 Task: Change  the formatting of the data to Which is Greater than 10 In conditional formating, put the option 'Red Text. 'add another formatting option Format As Table, insert the option Light Gray, Table style light 1 , change the format of Column Width to 15In the sheet   Pinnacle Sales log book
Action: Mouse moved to (74, 229)
Screenshot: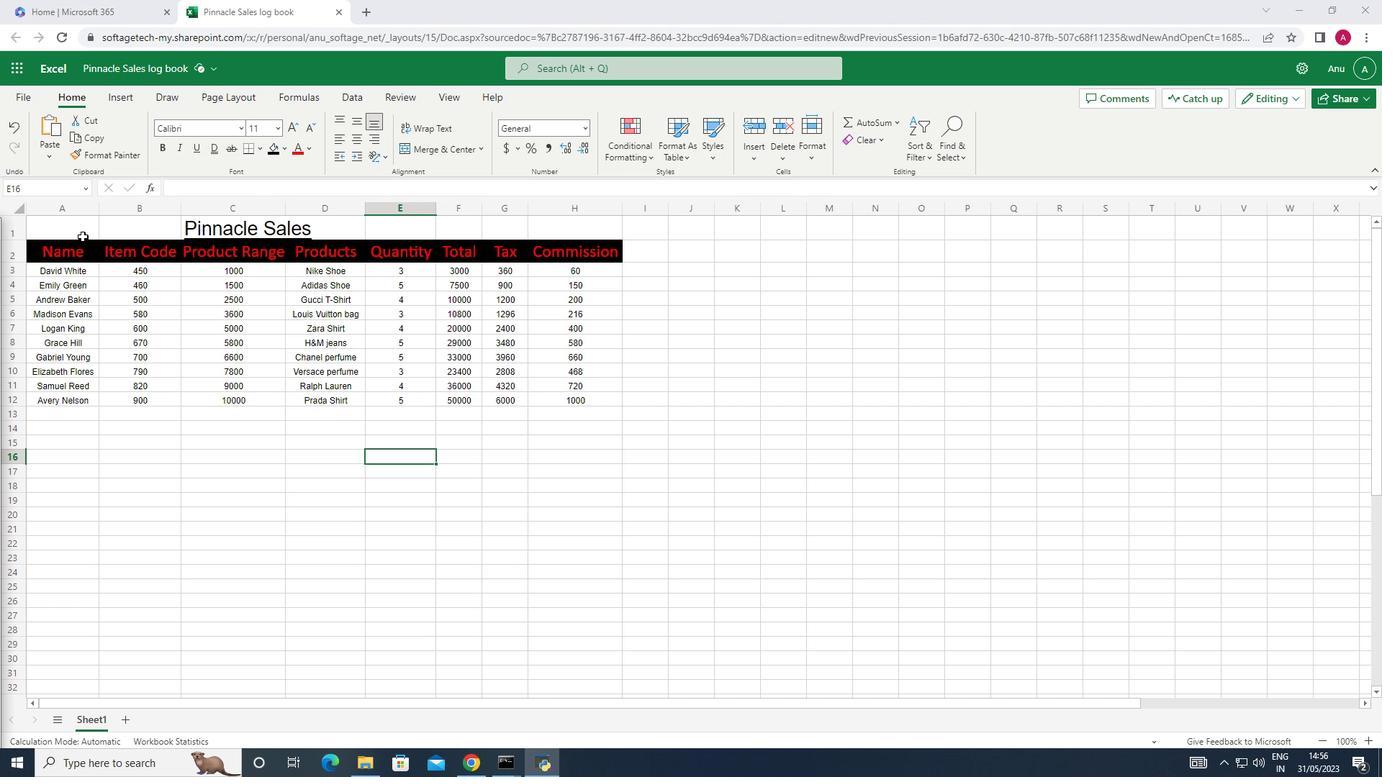 
Action: Mouse pressed left at (74, 229)
Screenshot: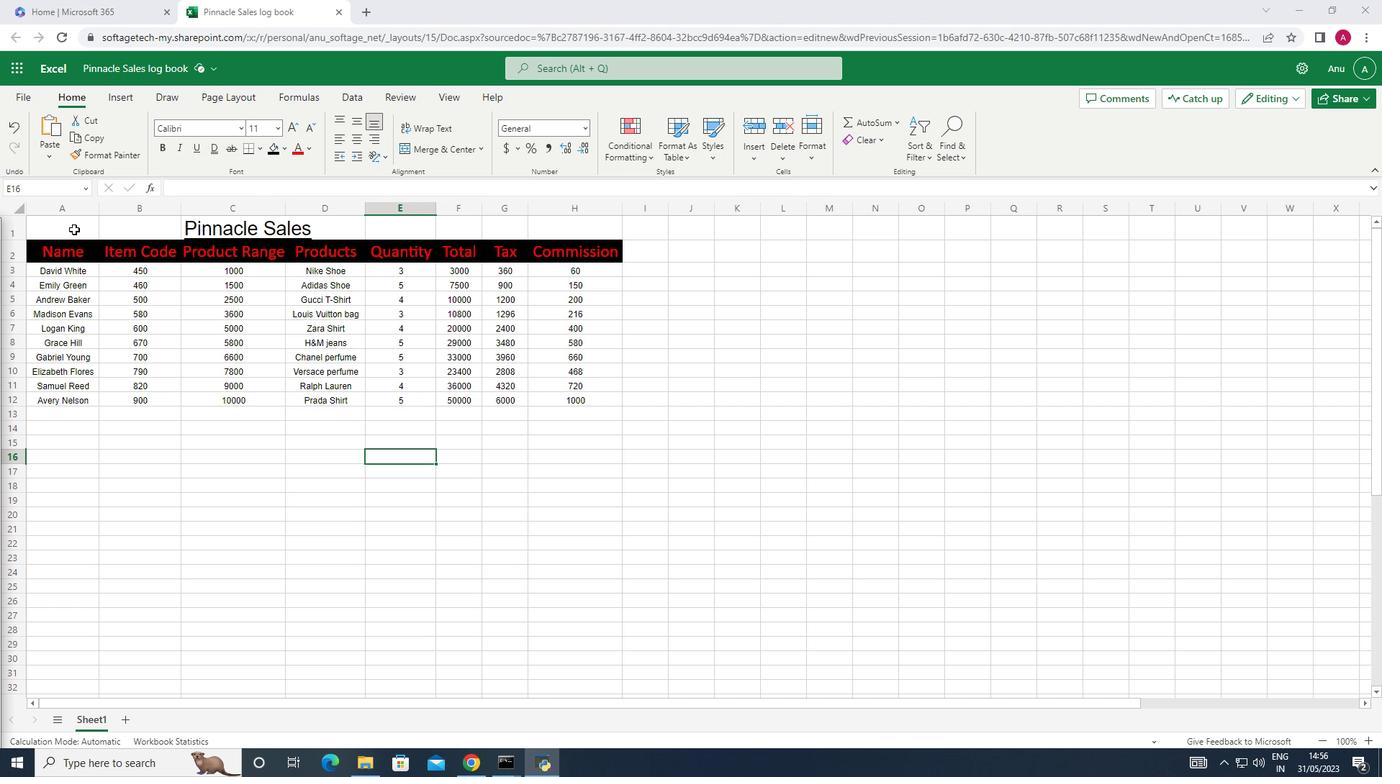 
Action: Mouse moved to (639, 159)
Screenshot: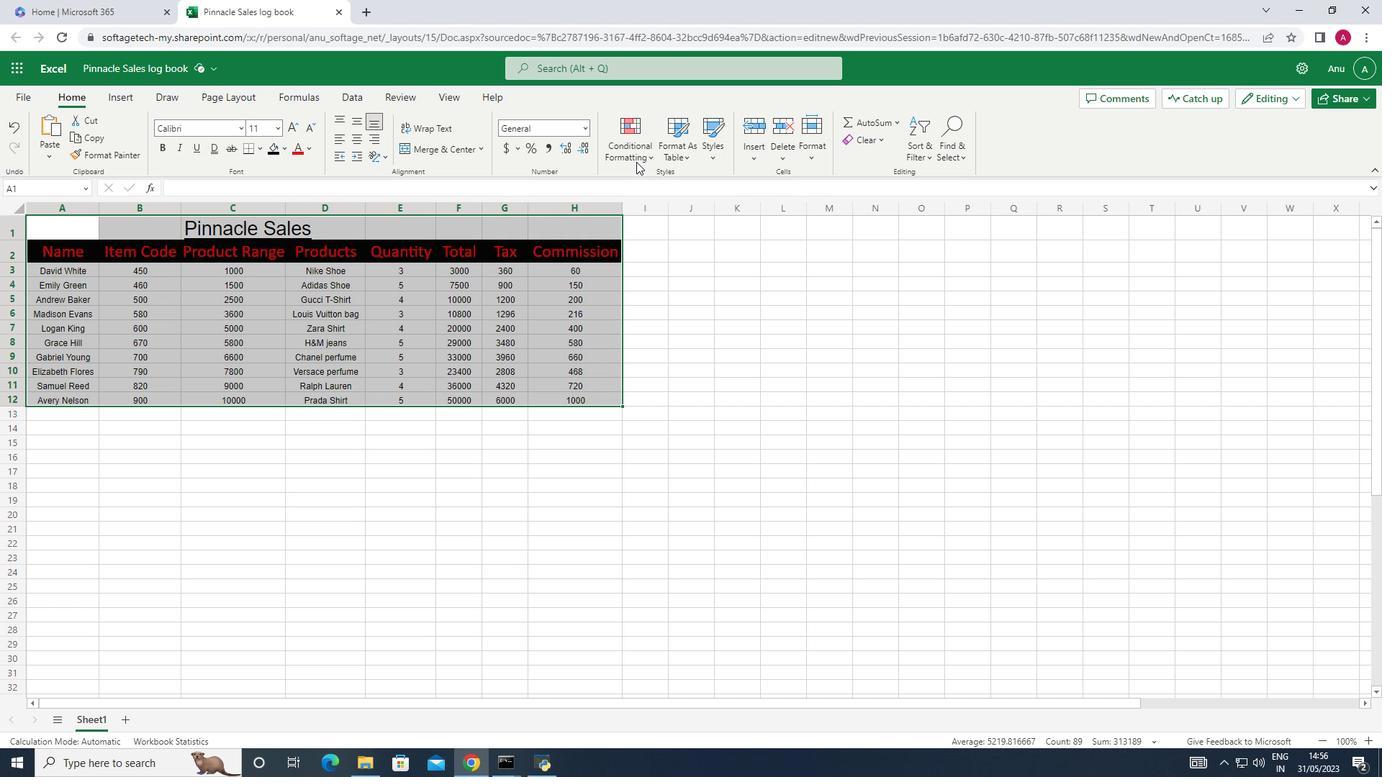 
Action: Mouse pressed left at (639, 159)
Screenshot: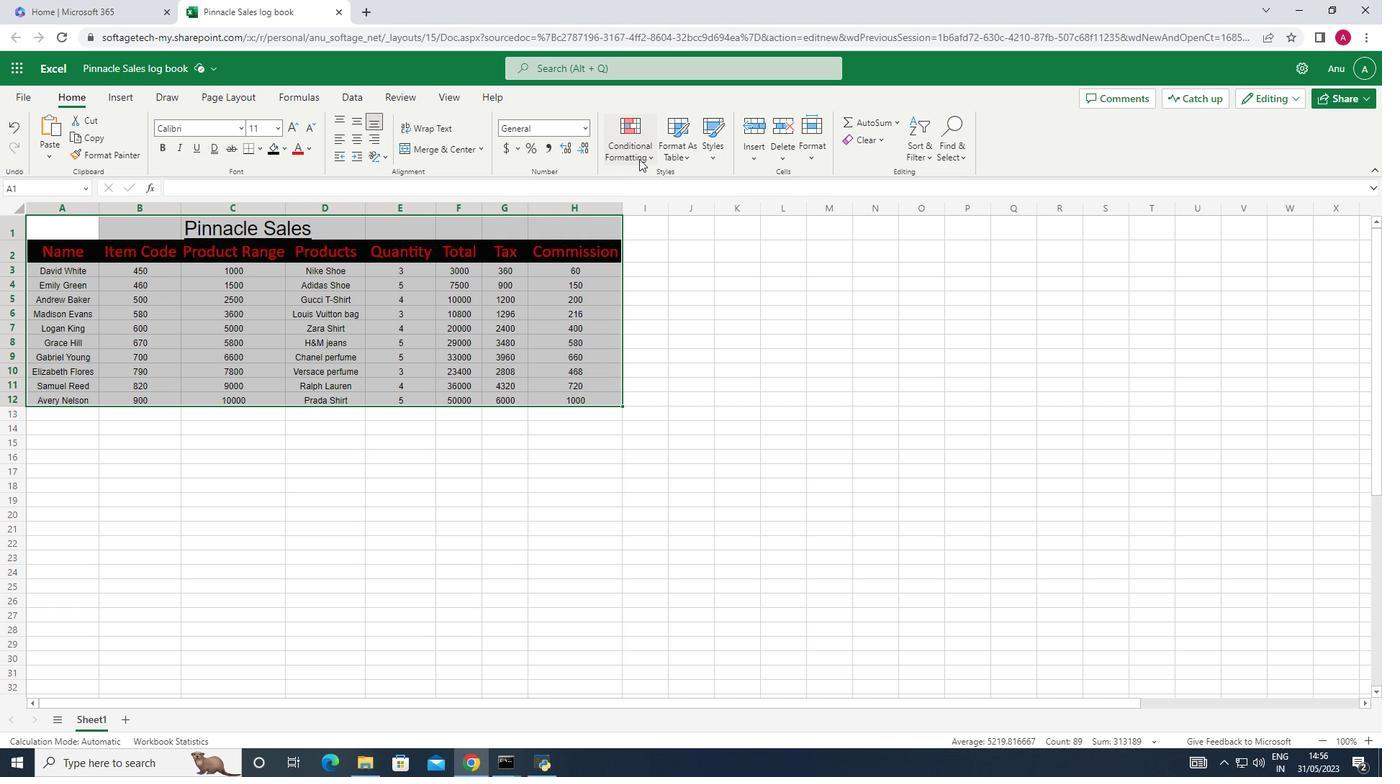 
Action: Mouse moved to (666, 196)
Screenshot: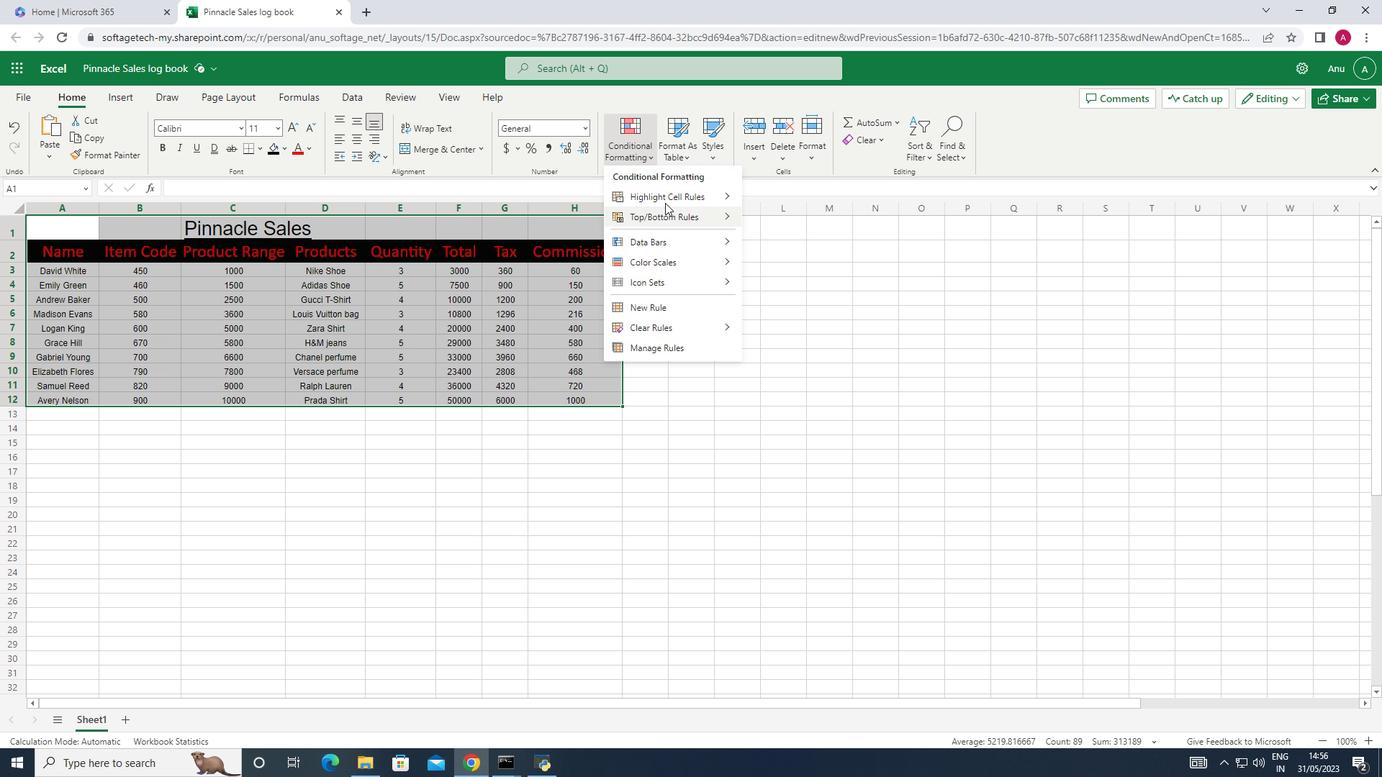 
Action: Mouse pressed left at (666, 196)
Screenshot: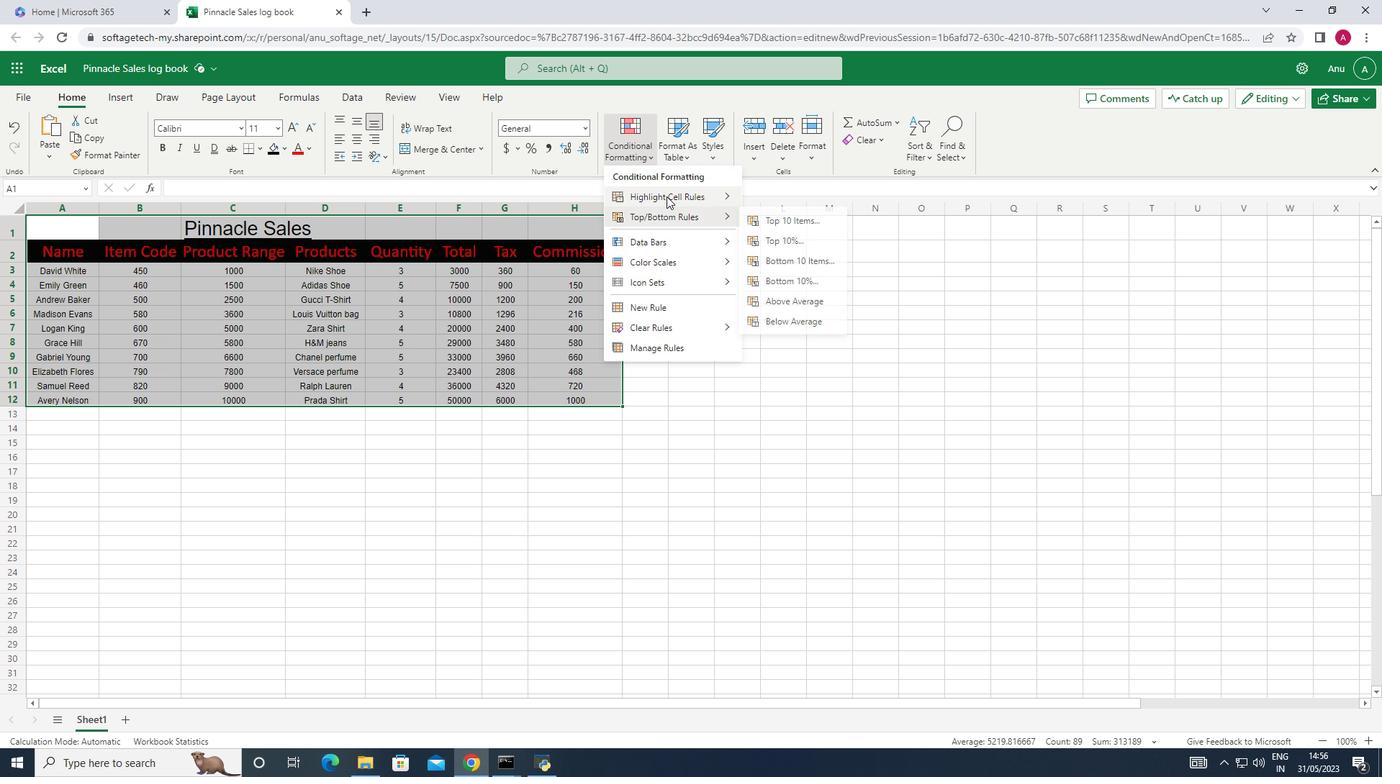 
Action: Mouse moved to (777, 202)
Screenshot: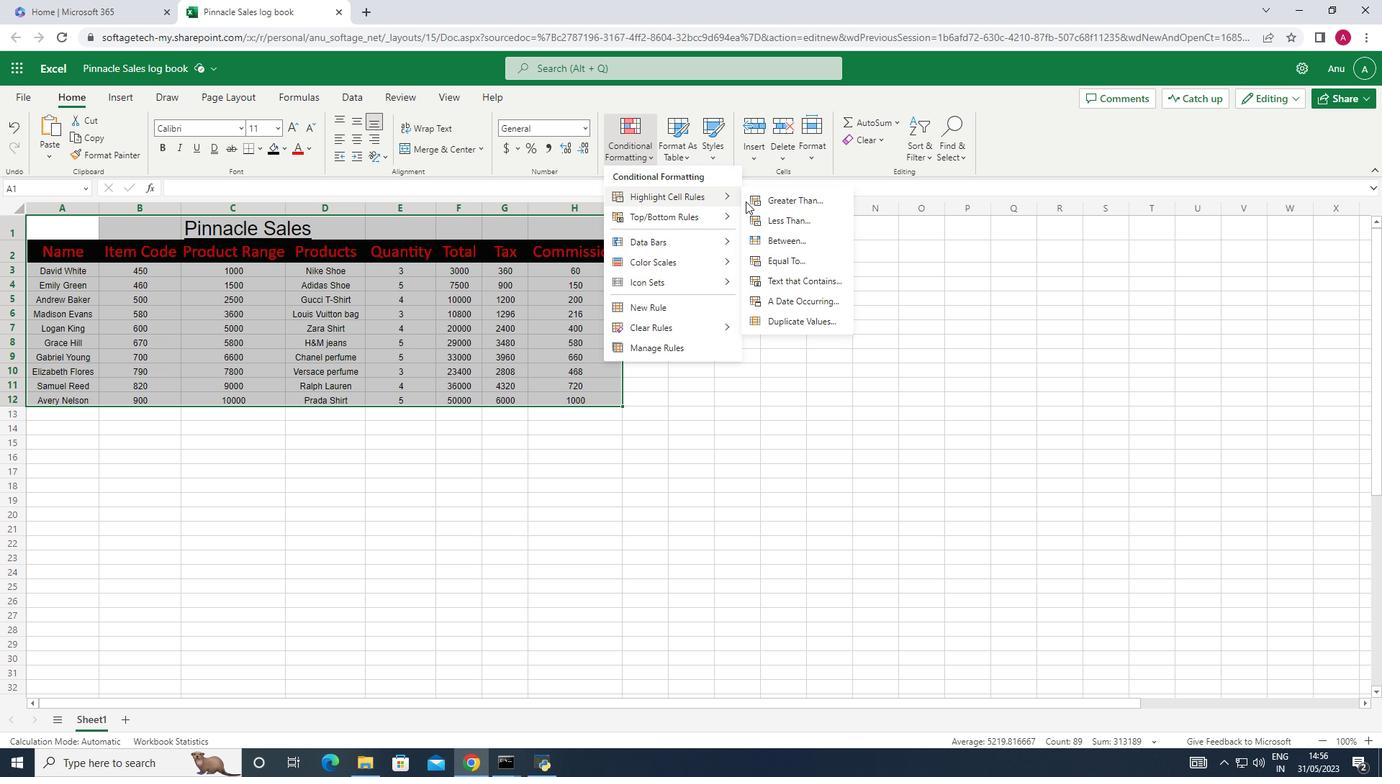 
Action: Mouse pressed left at (777, 202)
Screenshot: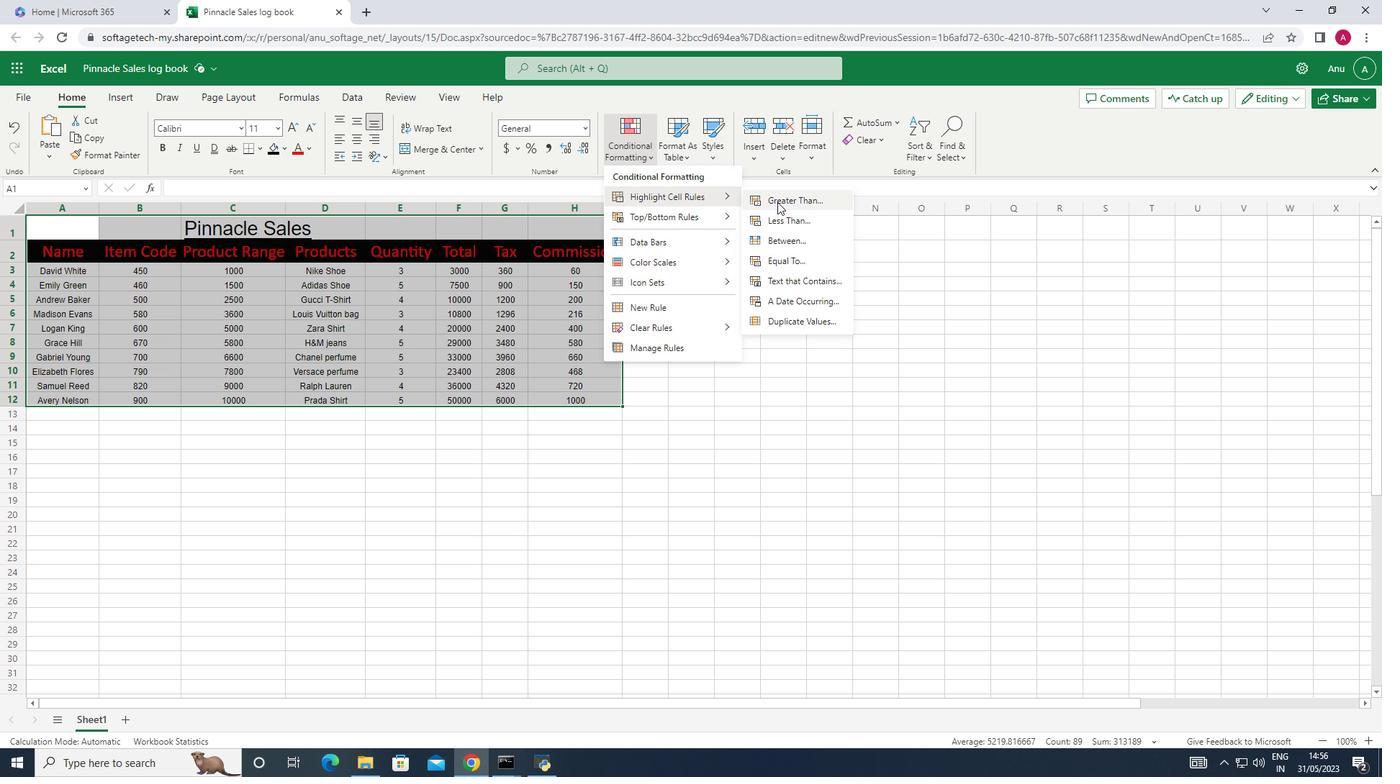
Action: Mouse moved to (1169, 404)
Screenshot: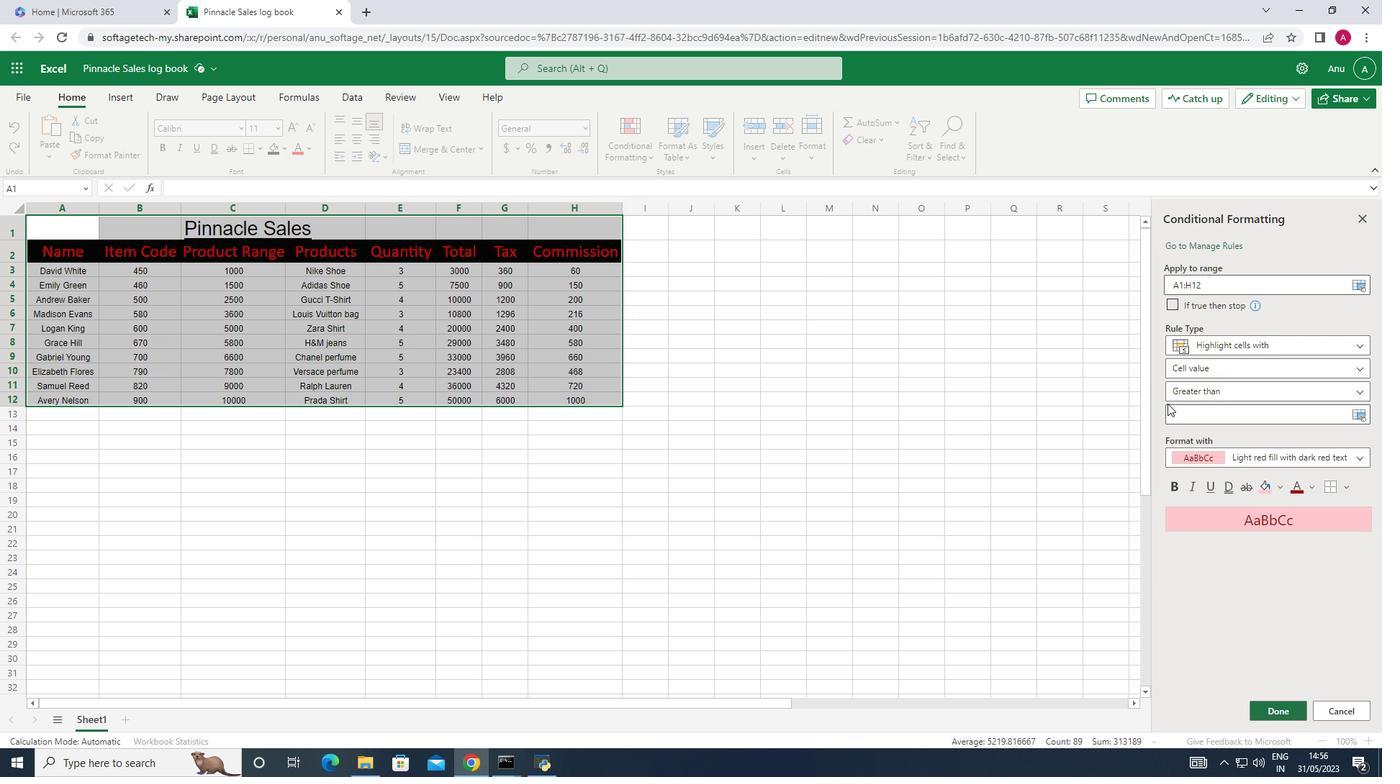 
Action: Key pressed 10
Screenshot: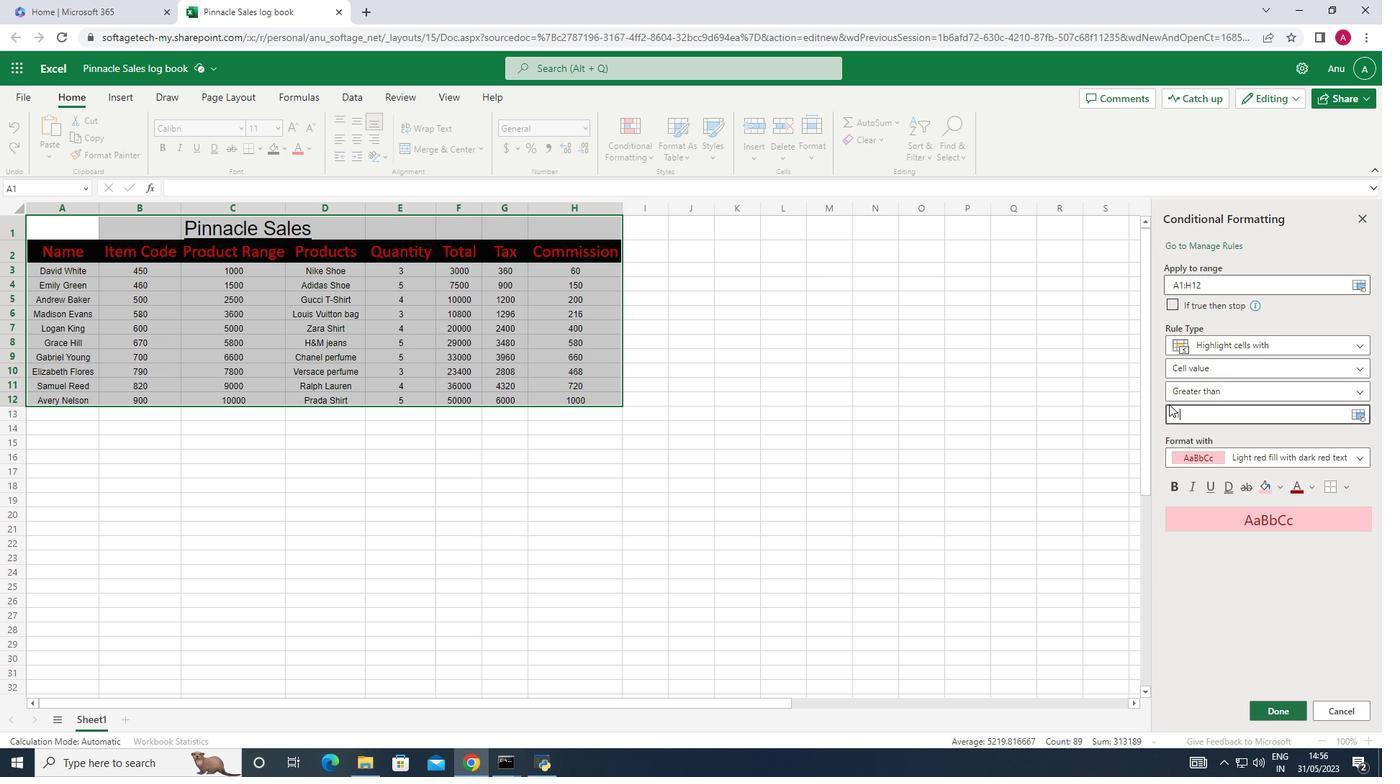 
Action: Mouse moved to (1311, 483)
Screenshot: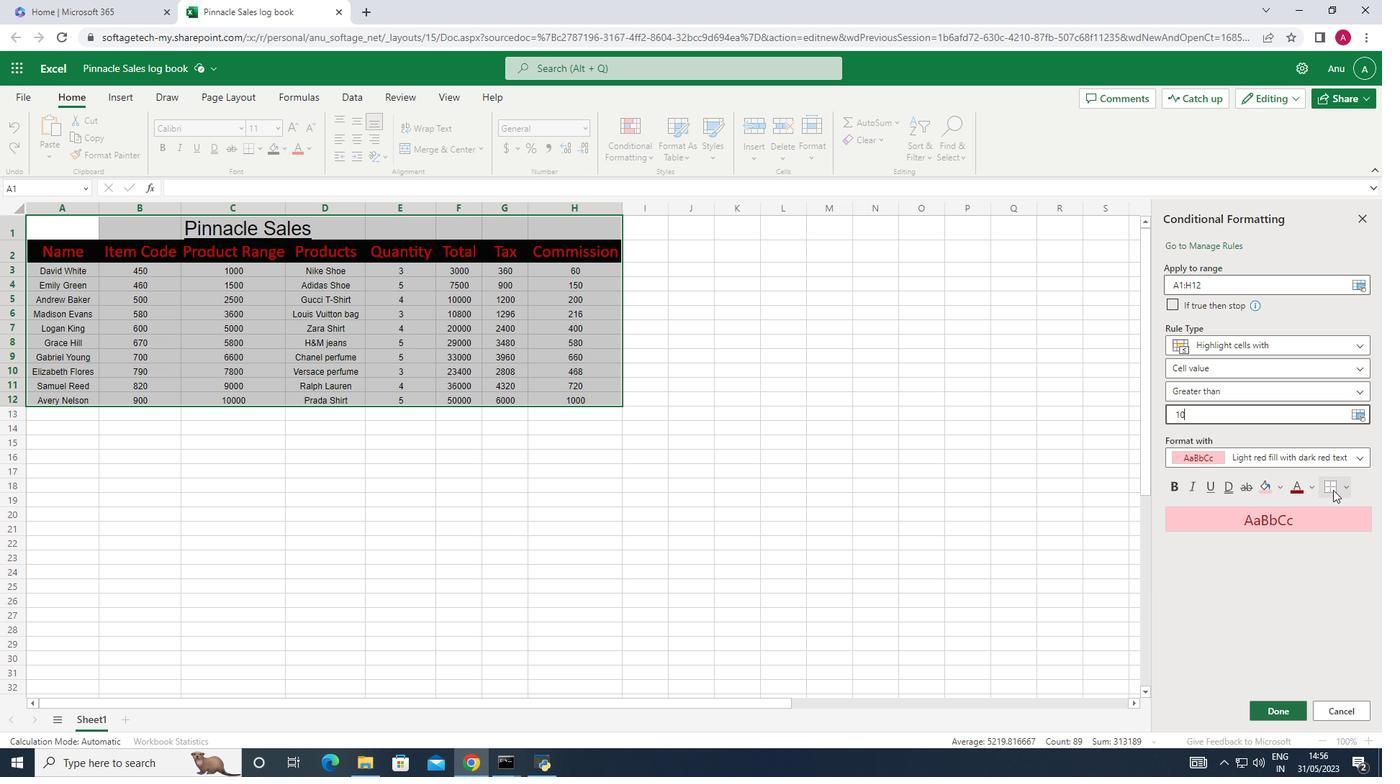 
Action: Mouse pressed left at (1311, 483)
Screenshot: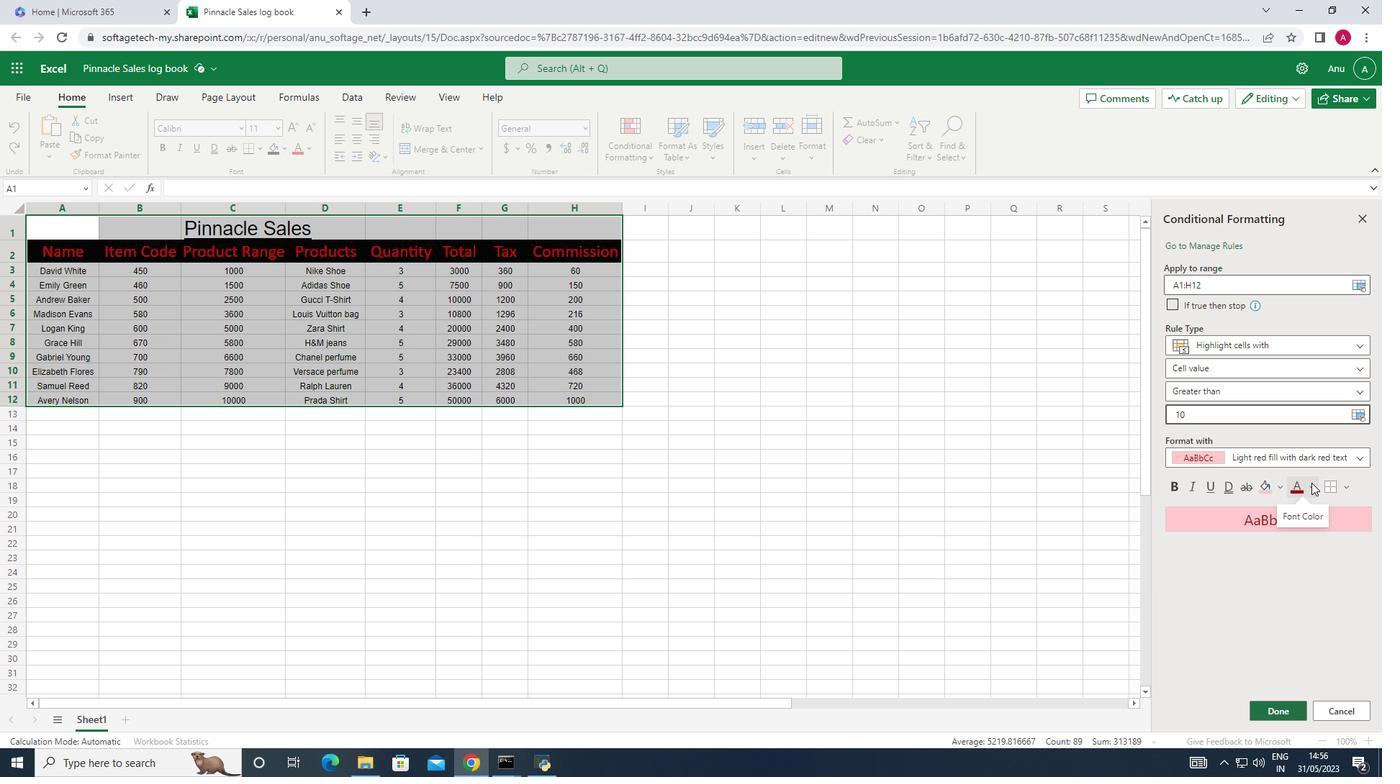 
Action: Mouse moved to (1225, 678)
Screenshot: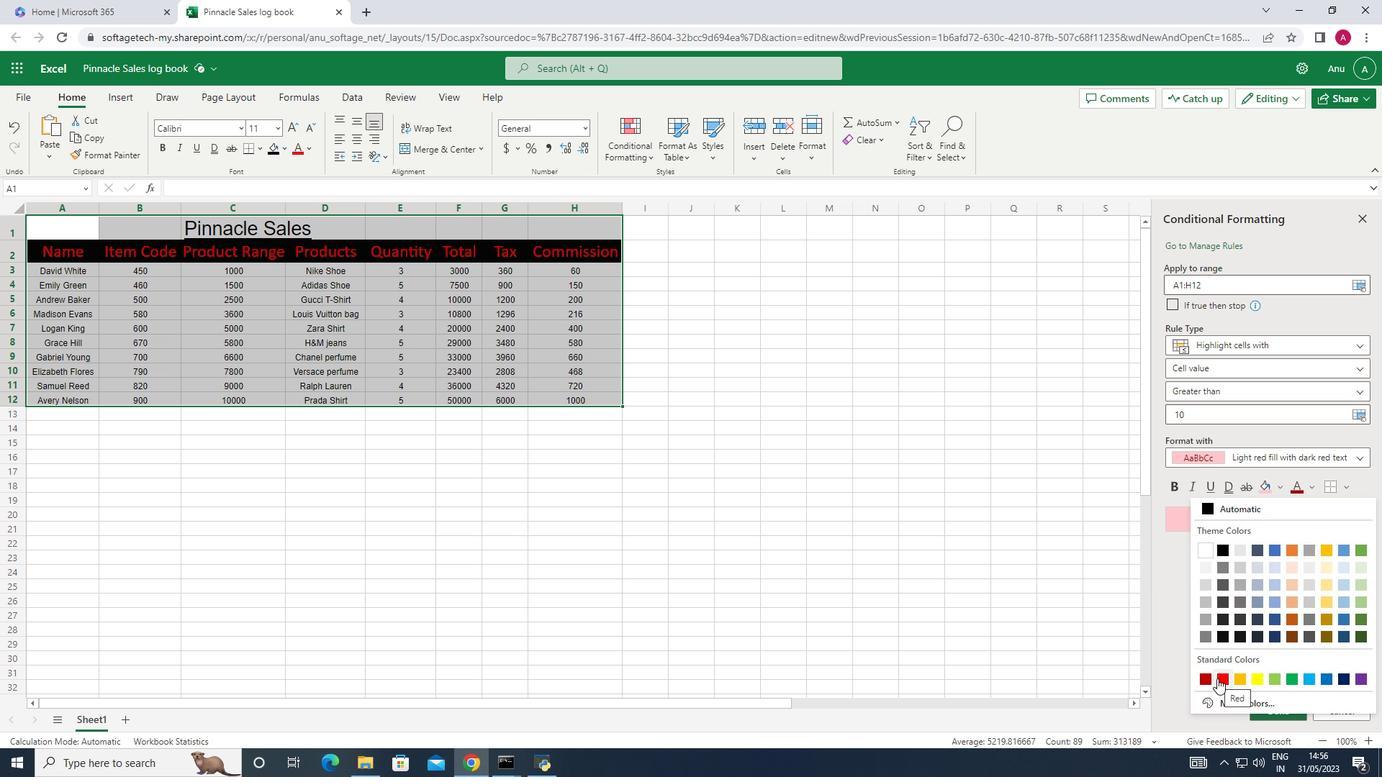 
Action: Mouse pressed left at (1225, 678)
Screenshot: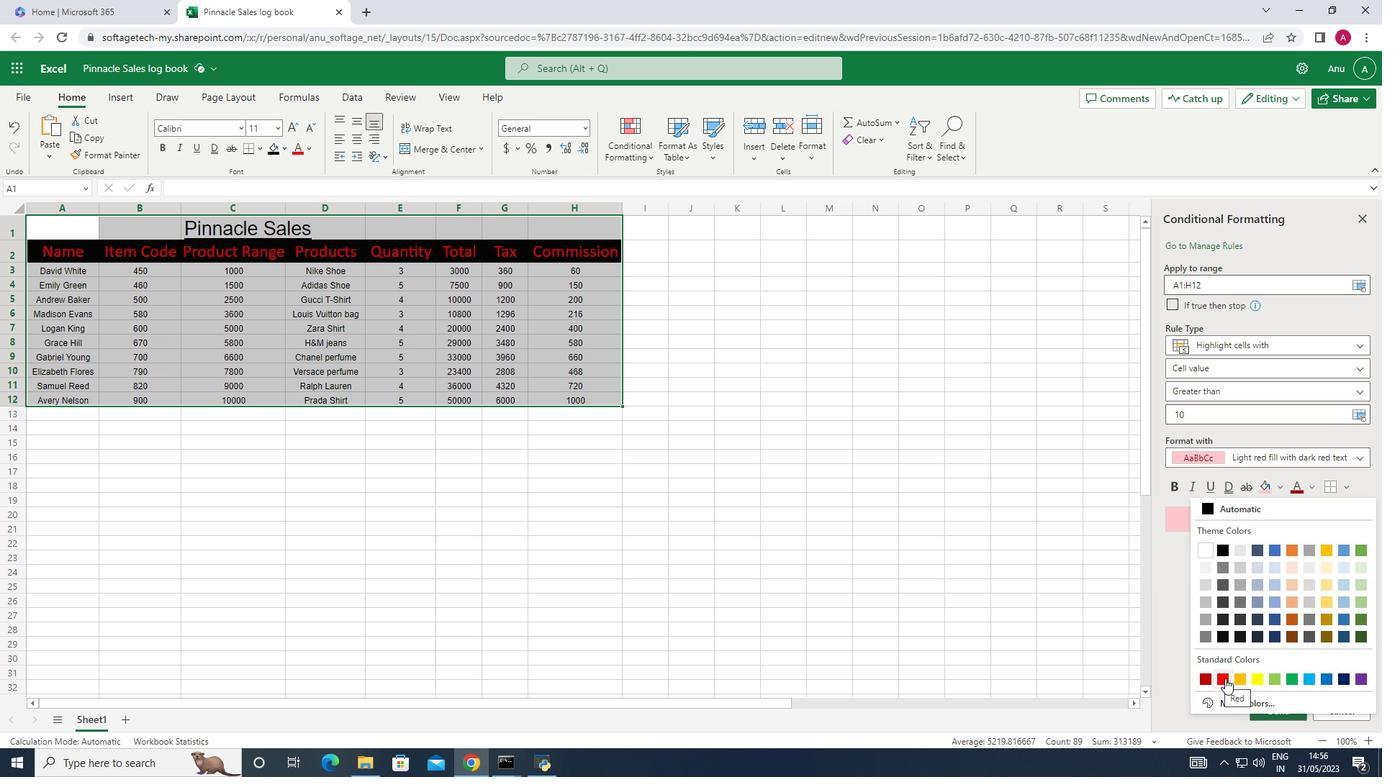 
Action: Mouse moved to (1272, 702)
Screenshot: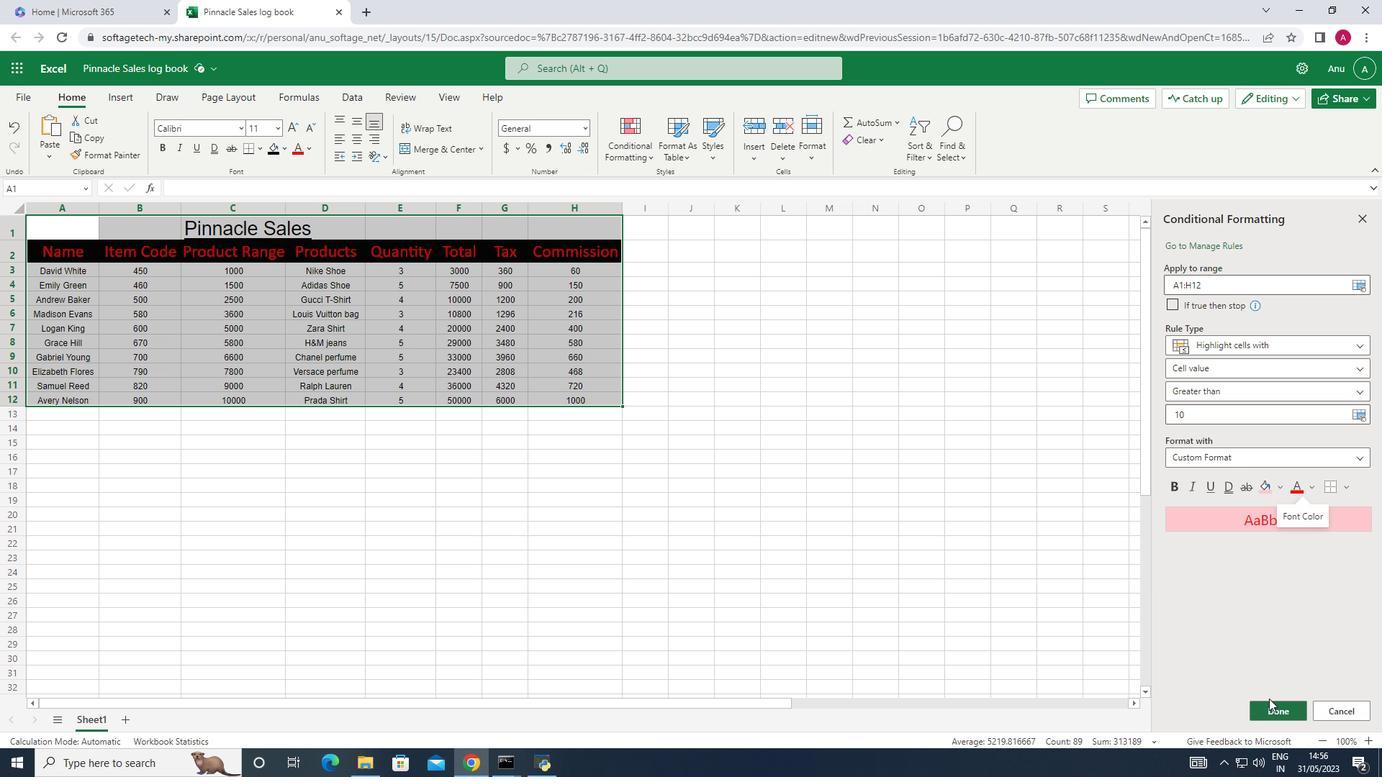 
Action: Mouse pressed left at (1272, 702)
Screenshot: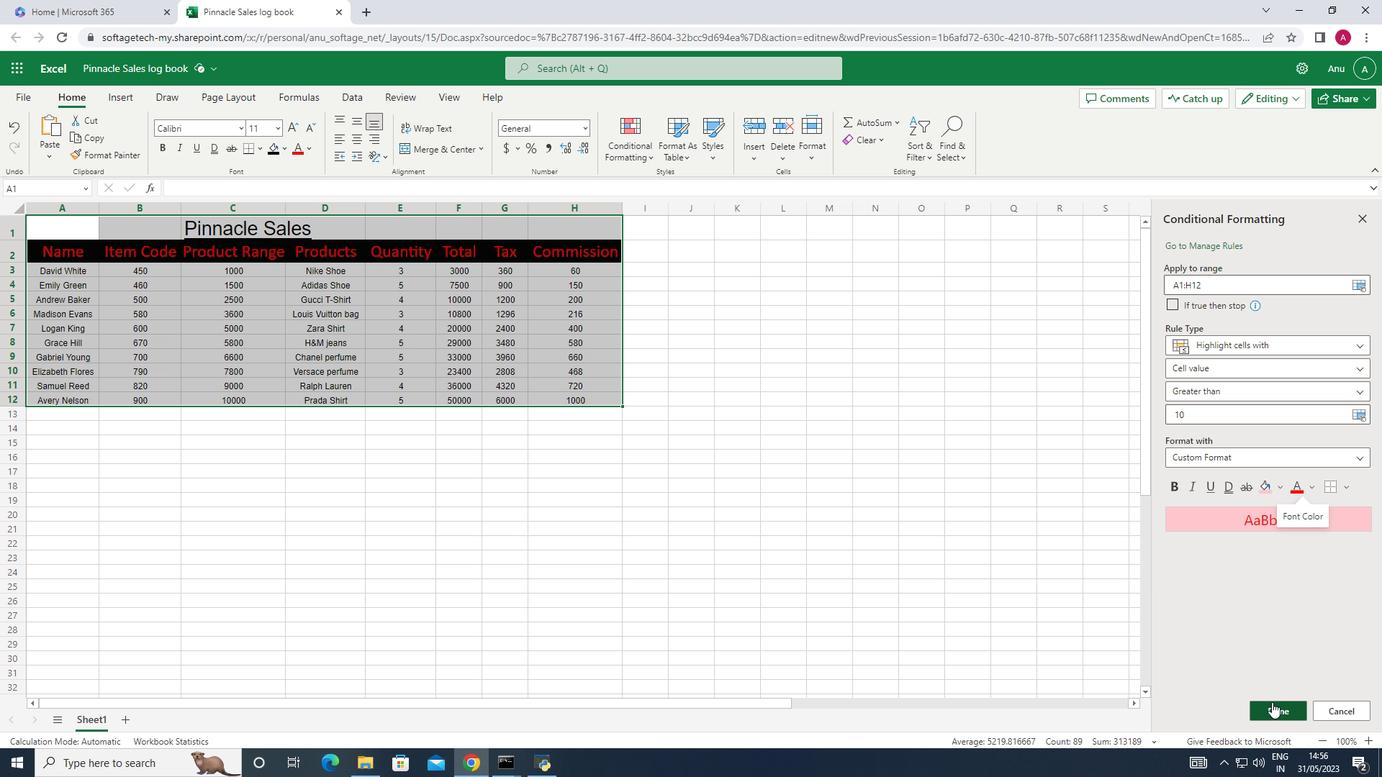 
Action: Mouse moved to (686, 156)
Screenshot: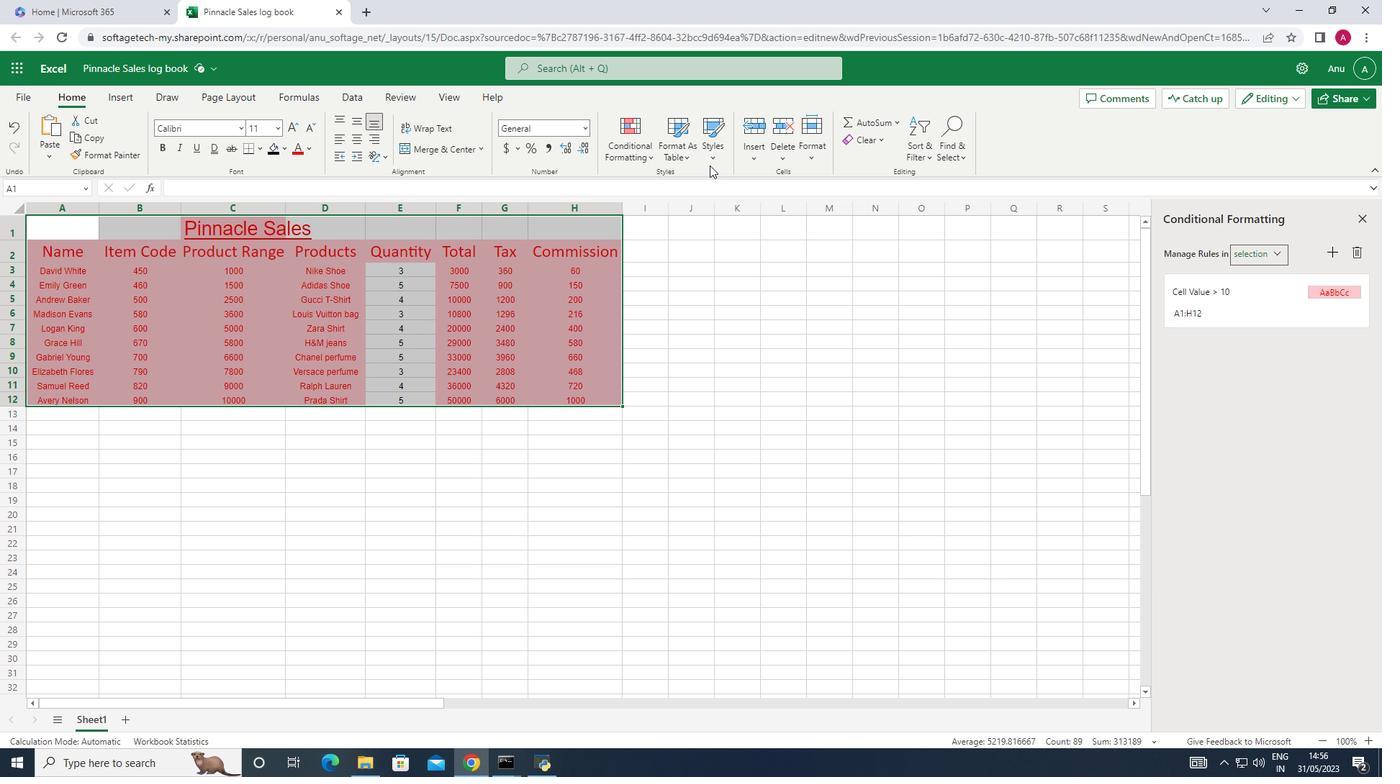 
Action: Mouse pressed left at (686, 156)
Screenshot: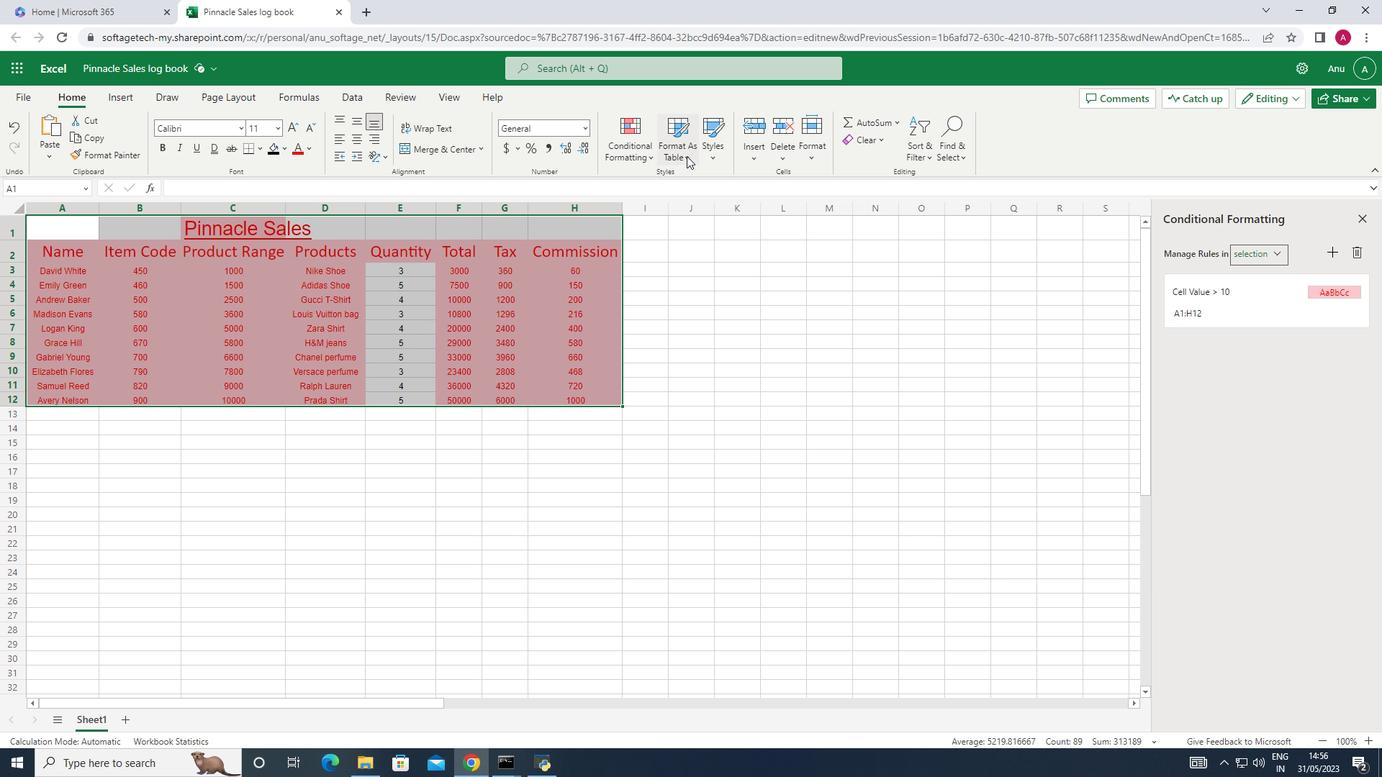 
Action: Mouse moved to (681, 219)
Screenshot: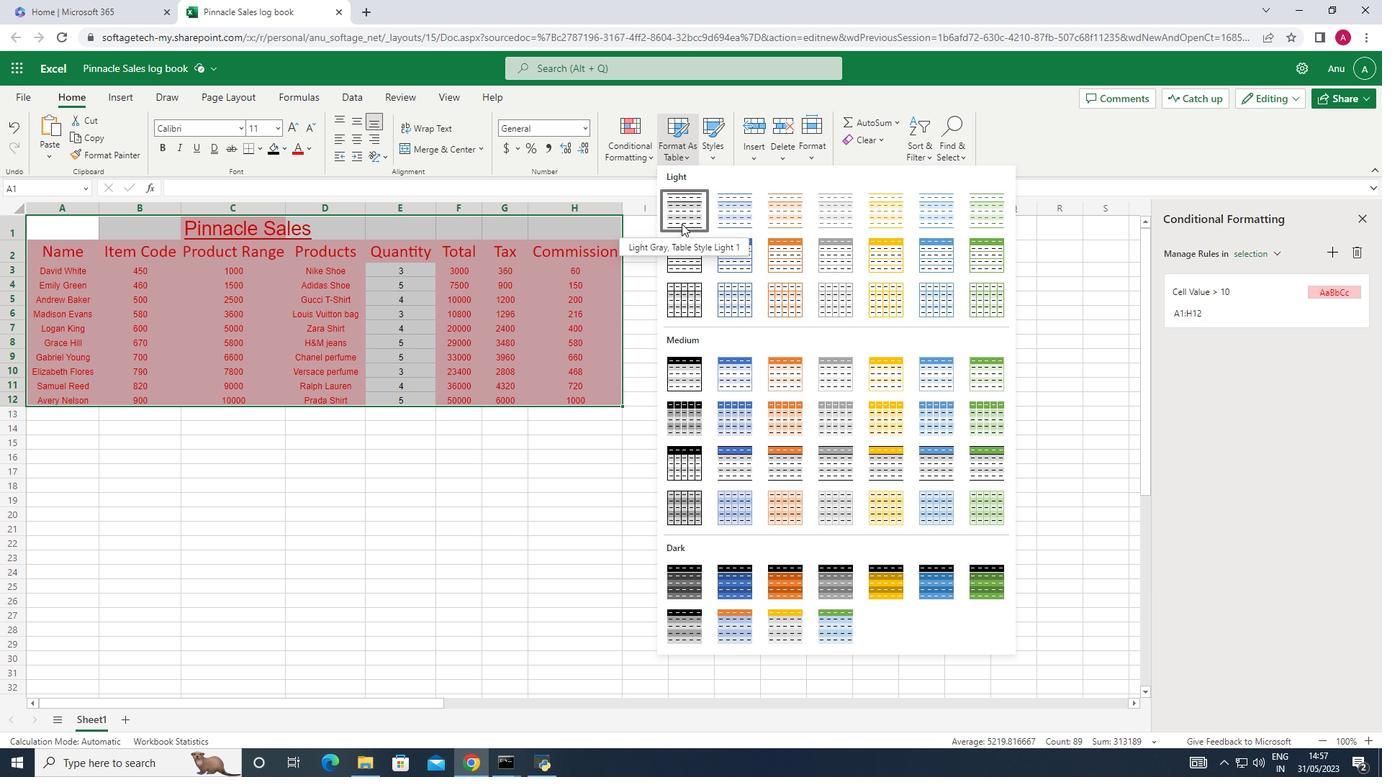
Action: Mouse pressed left at (681, 219)
Screenshot: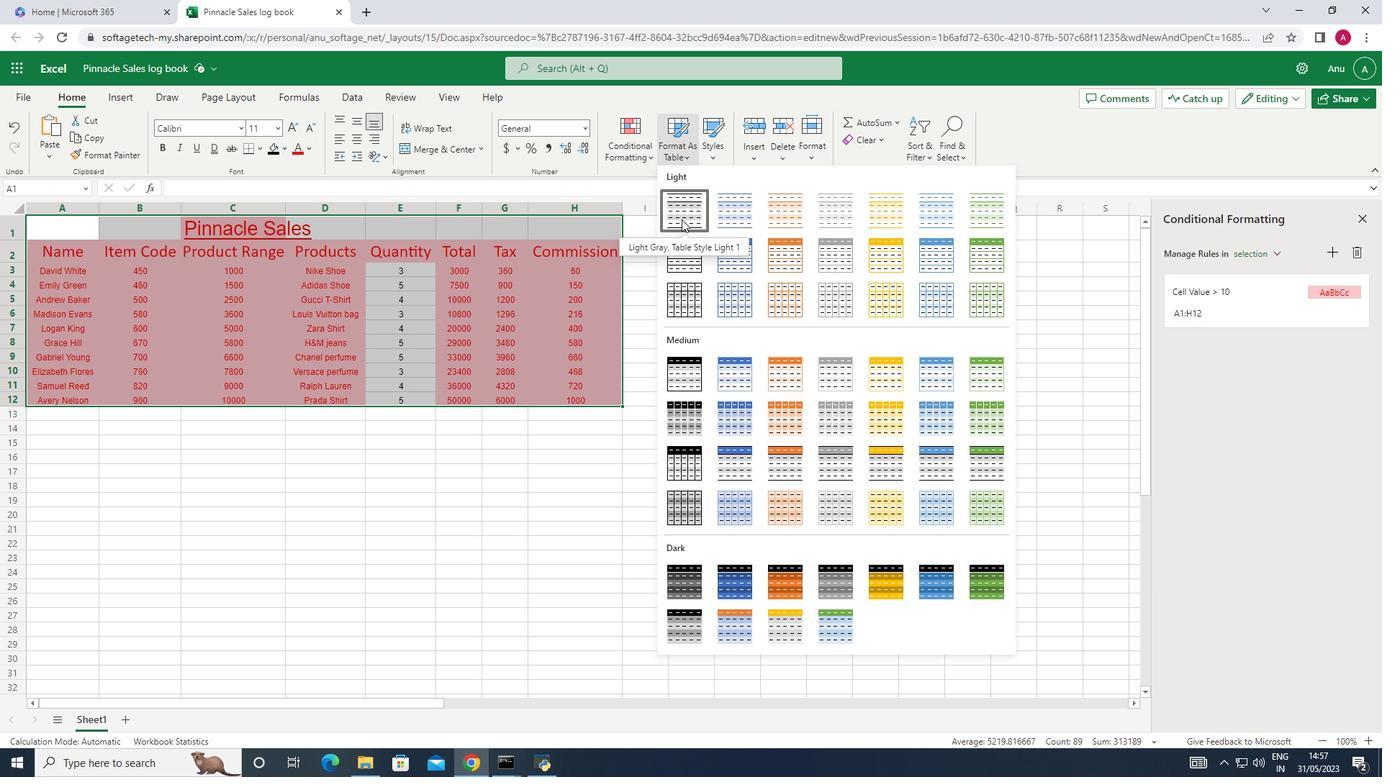 
Action: Mouse moved to (768, 434)
Screenshot: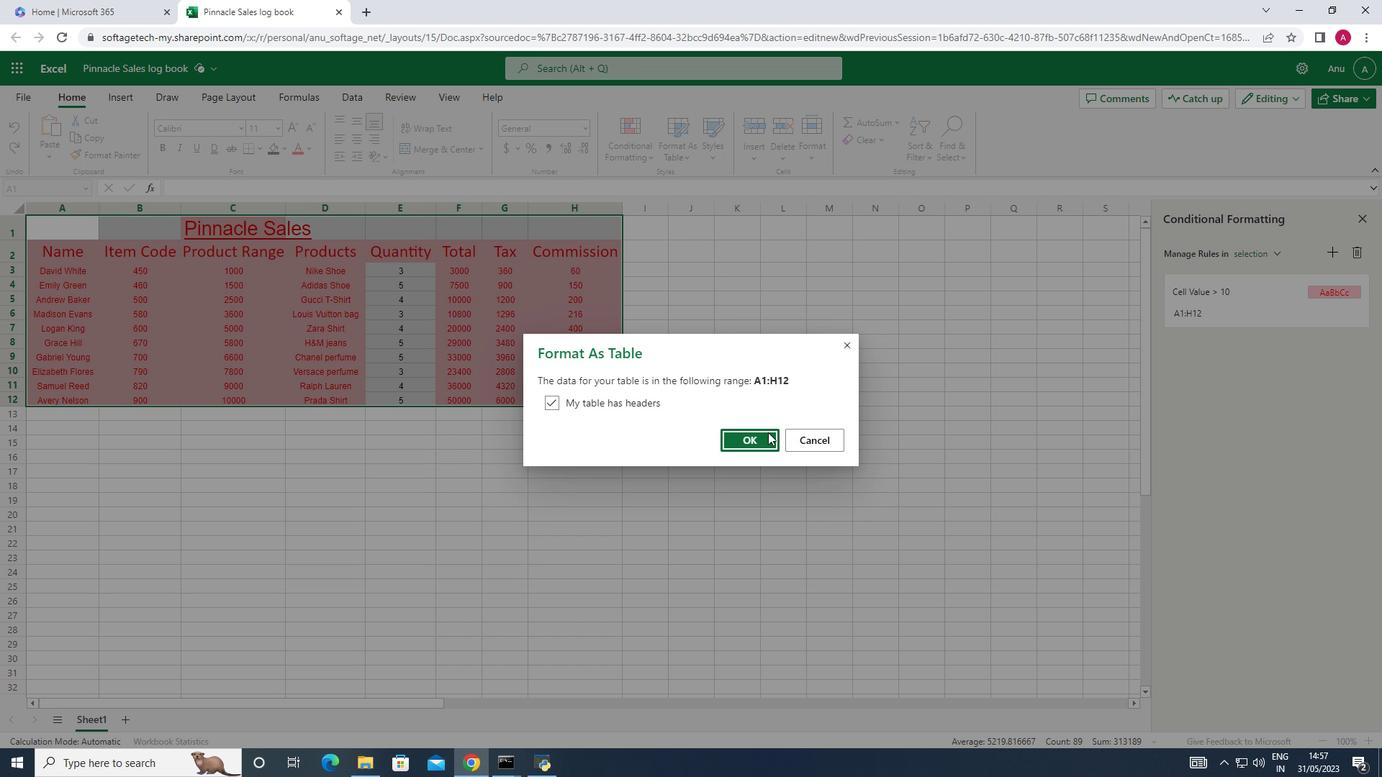 
Action: Mouse pressed left at (768, 434)
Screenshot: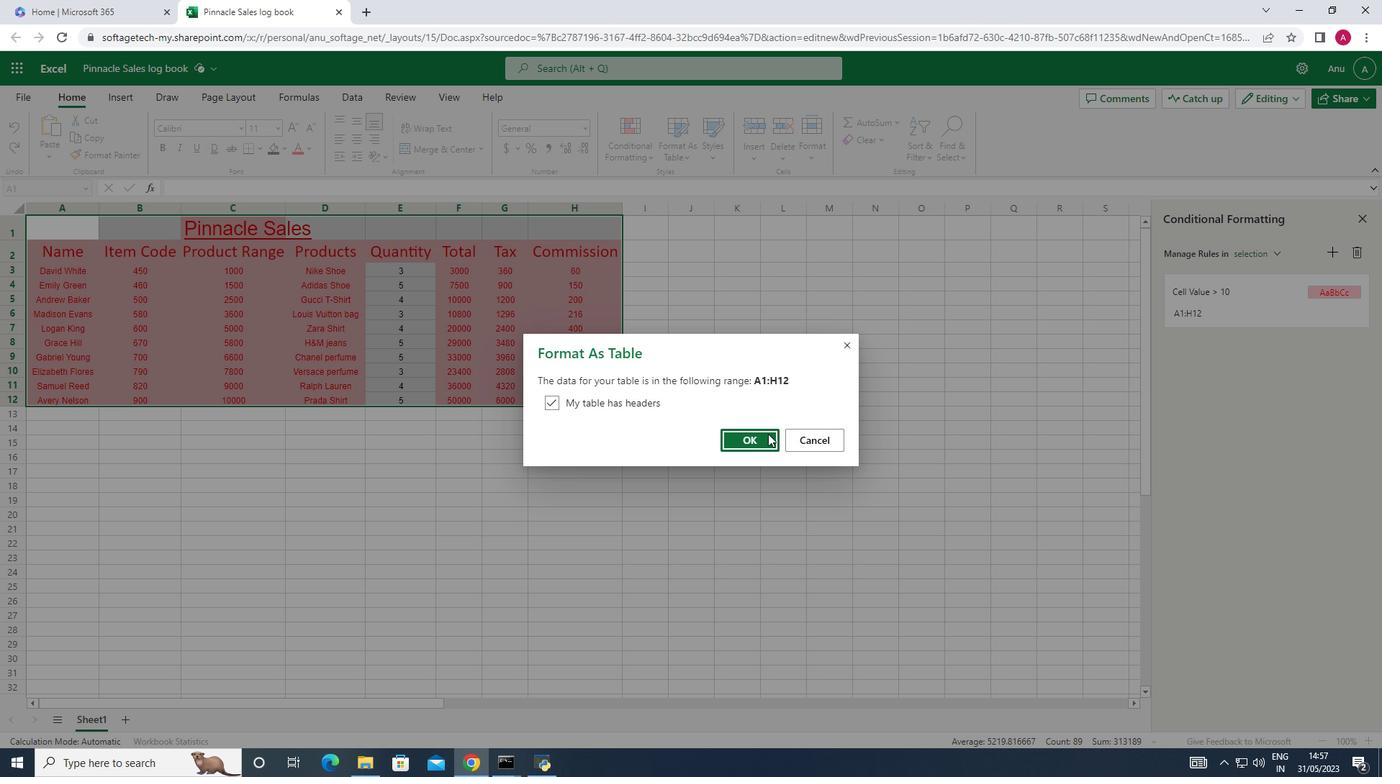 
Action: Mouse moved to (808, 159)
Screenshot: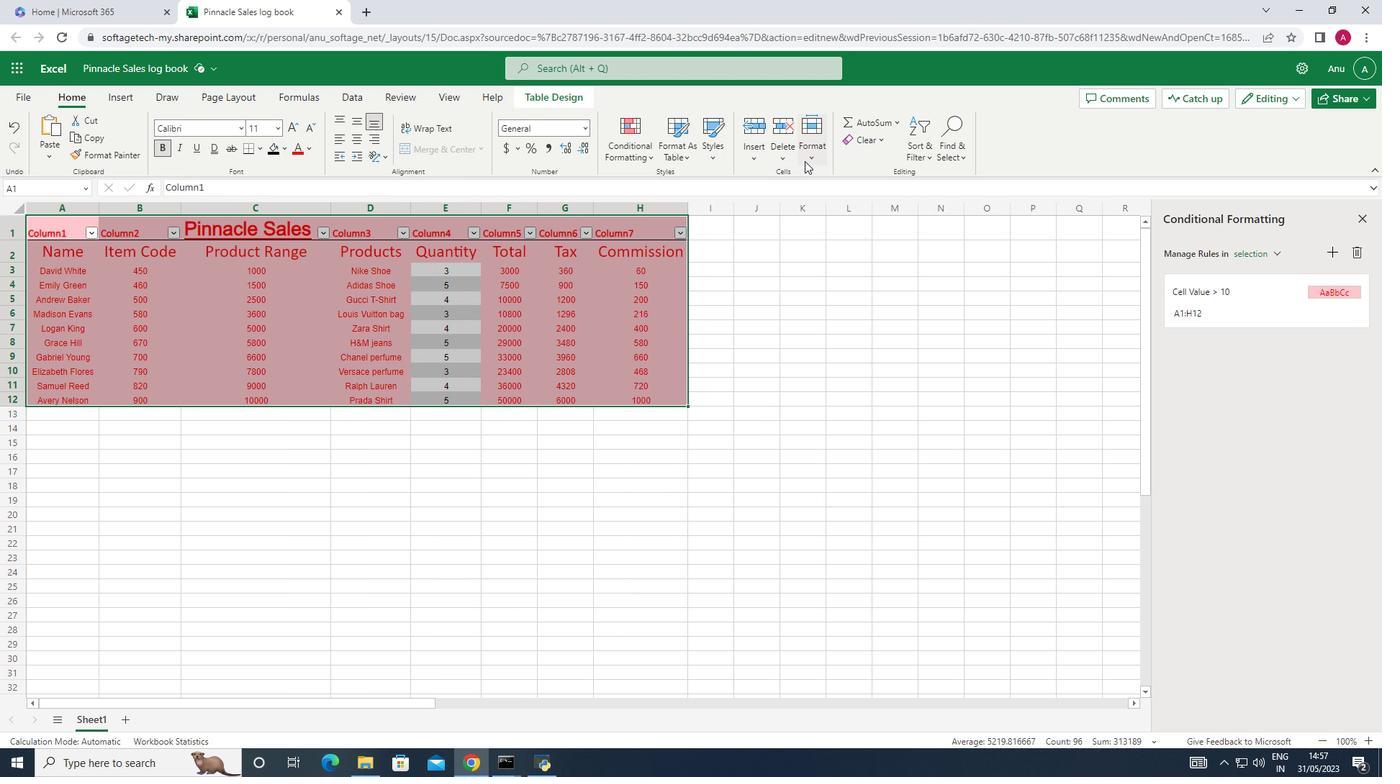 
Action: Mouse pressed left at (808, 159)
Screenshot: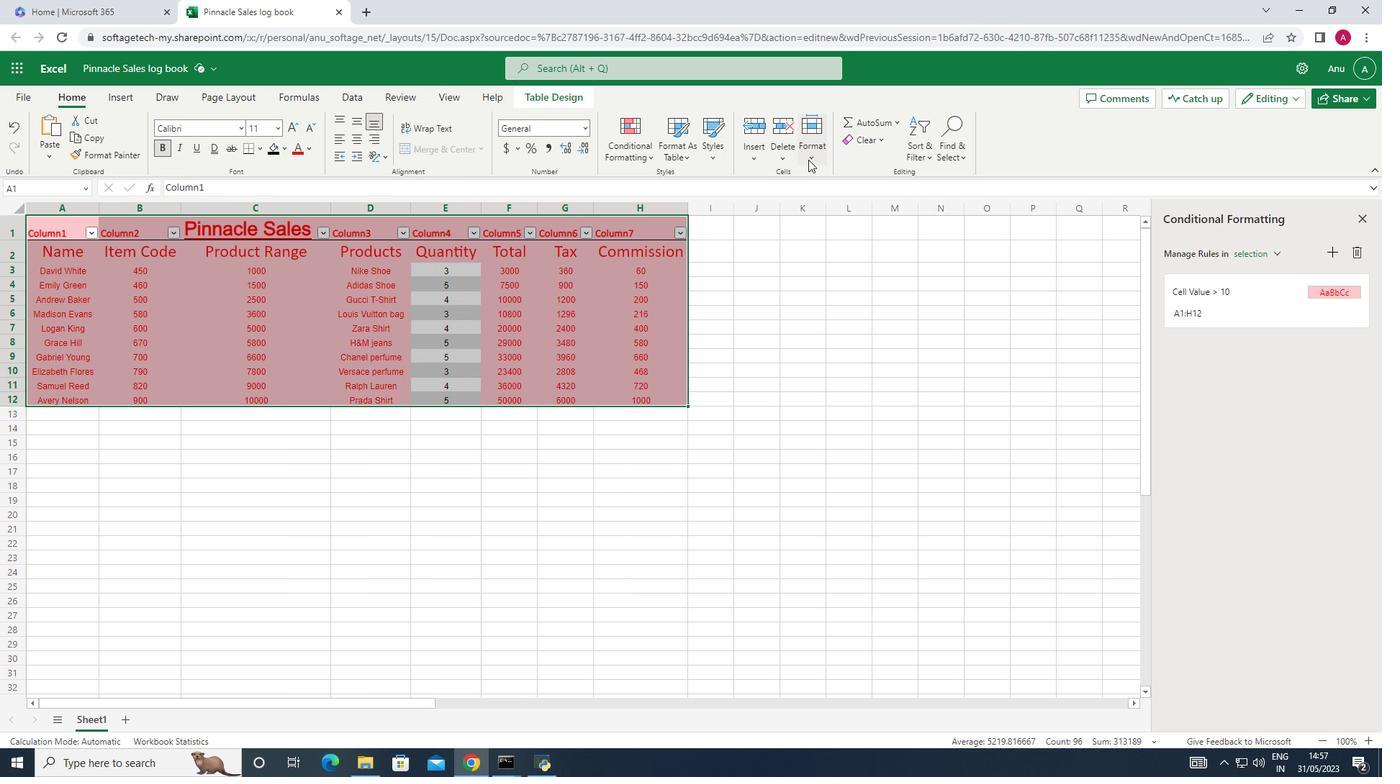 
Action: Mouse moved to (832, 239)
Screenshot: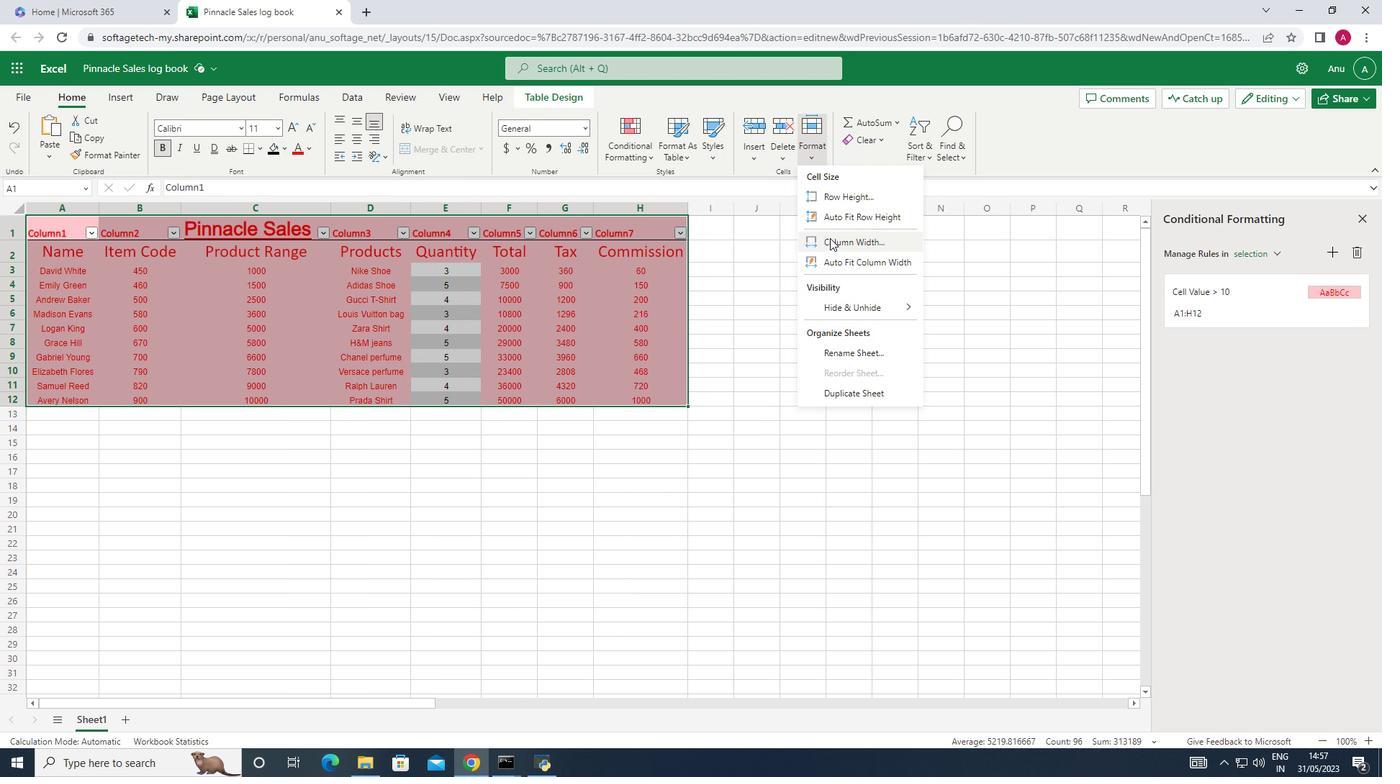 
Action: Mouse pressed left at (832, 239)
Screenshot: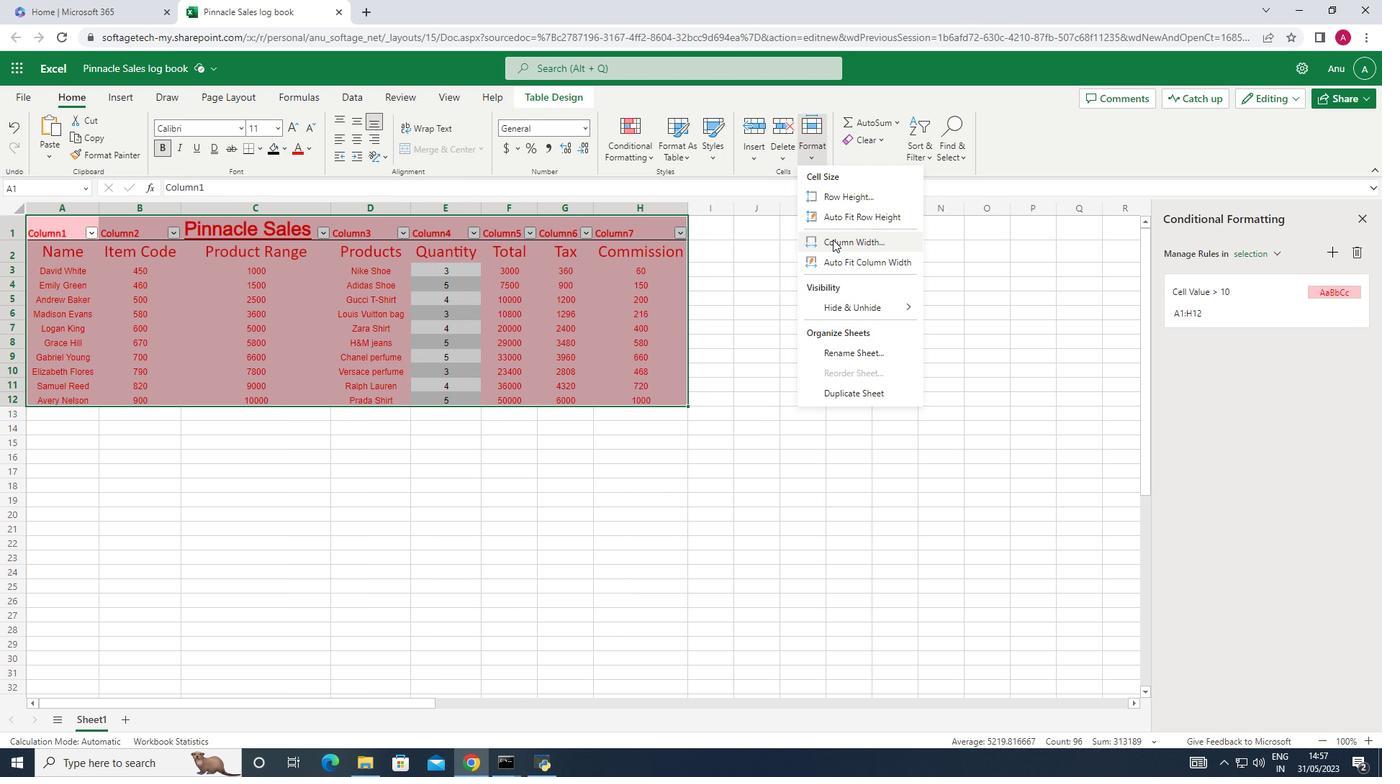 
Action: Mouse moved to (832, 239)
Screenshot: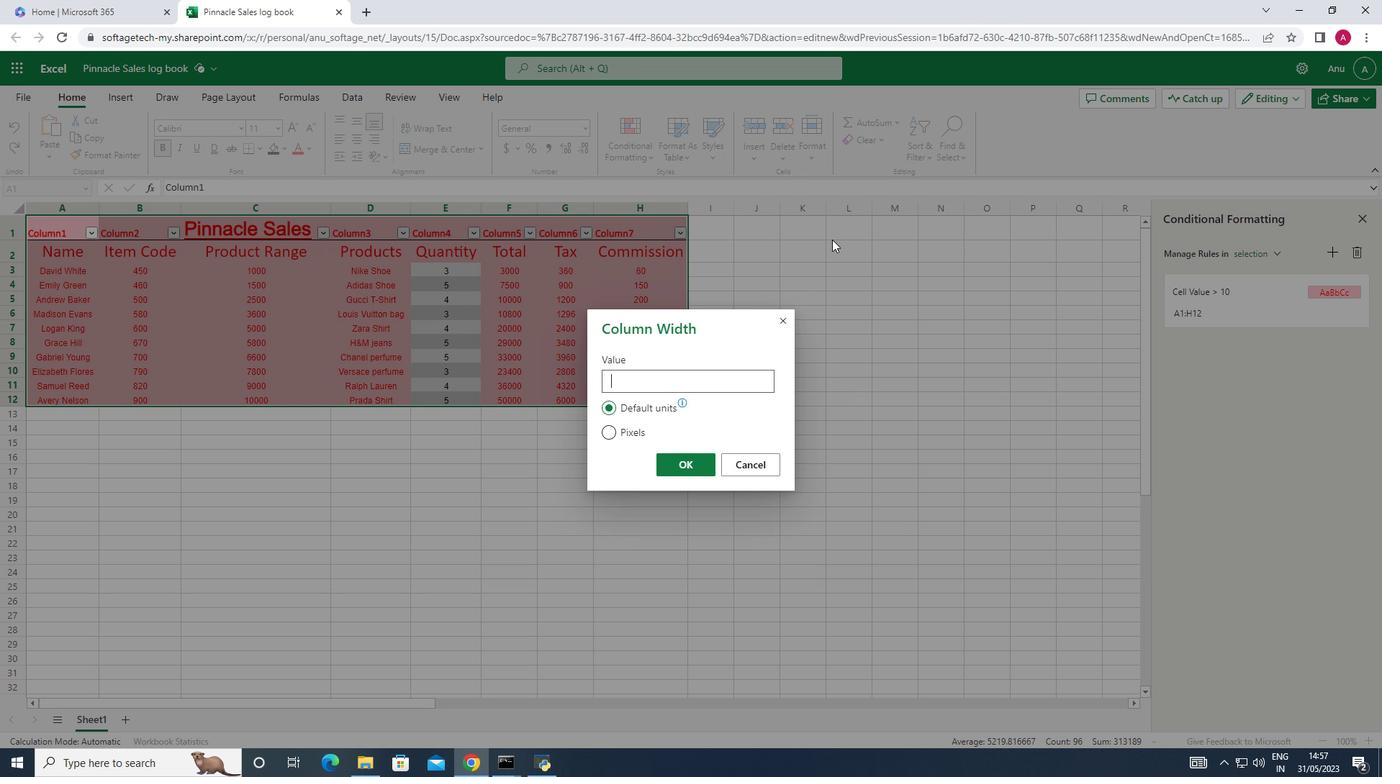 
Action: Key pressed 15
Screenshot: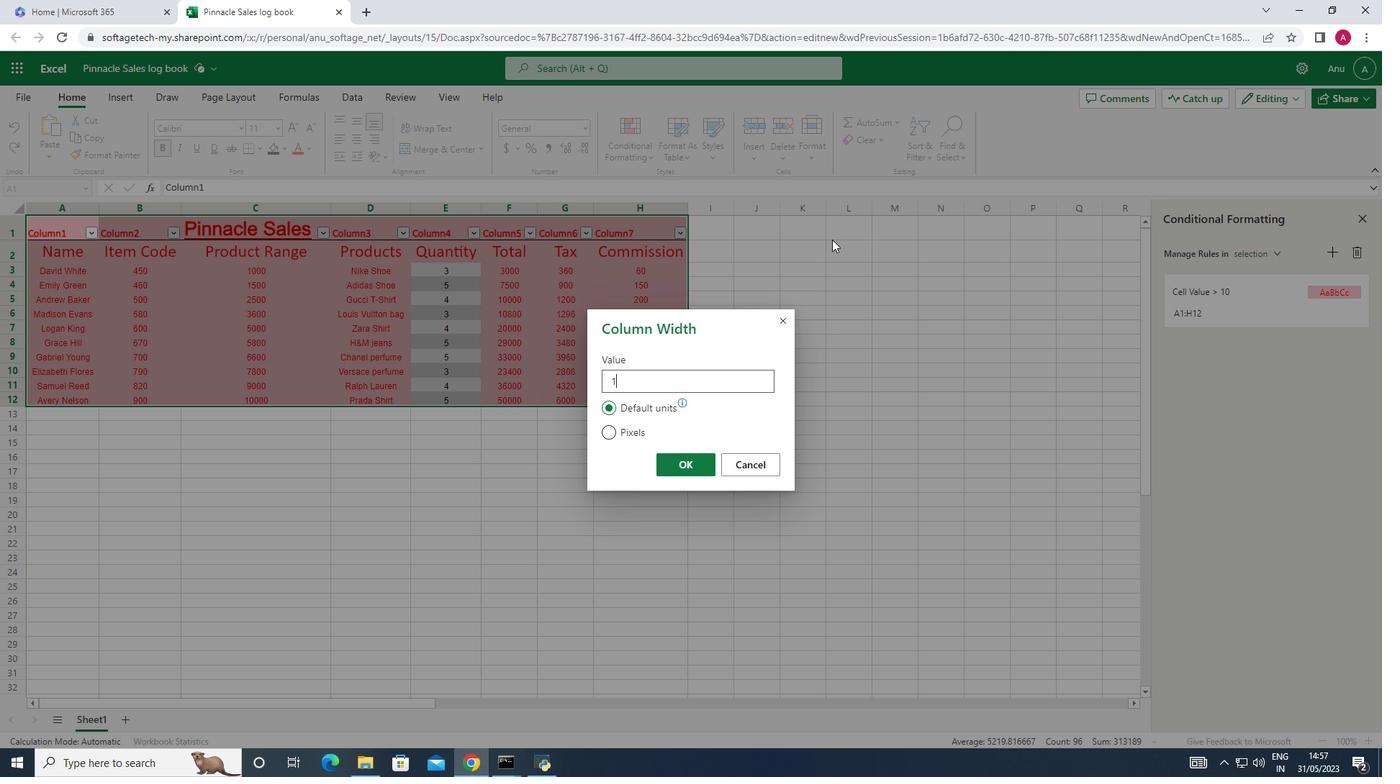 
Action: Mouse moved to (688, 462)
Screenshot: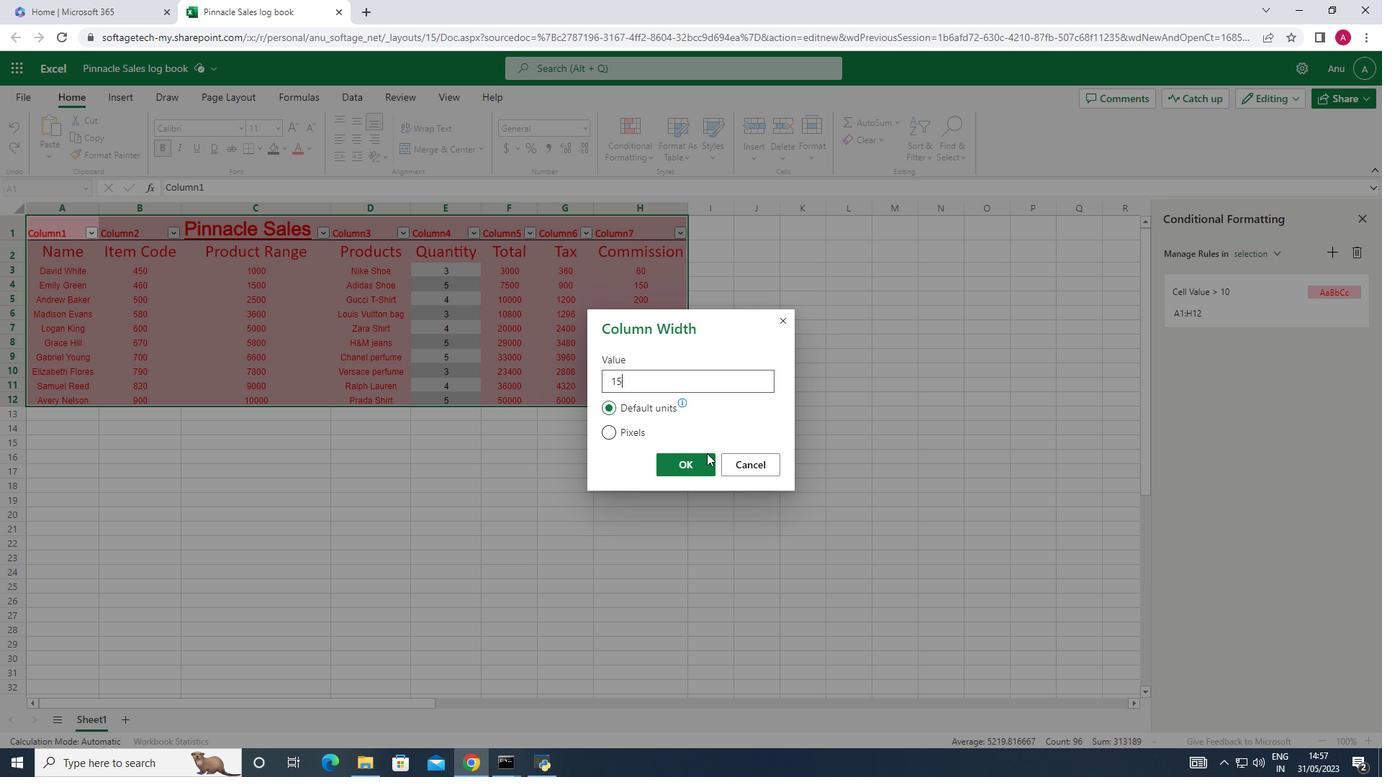 
Action: Mouse pressed left at (688, 462)
Screenshot: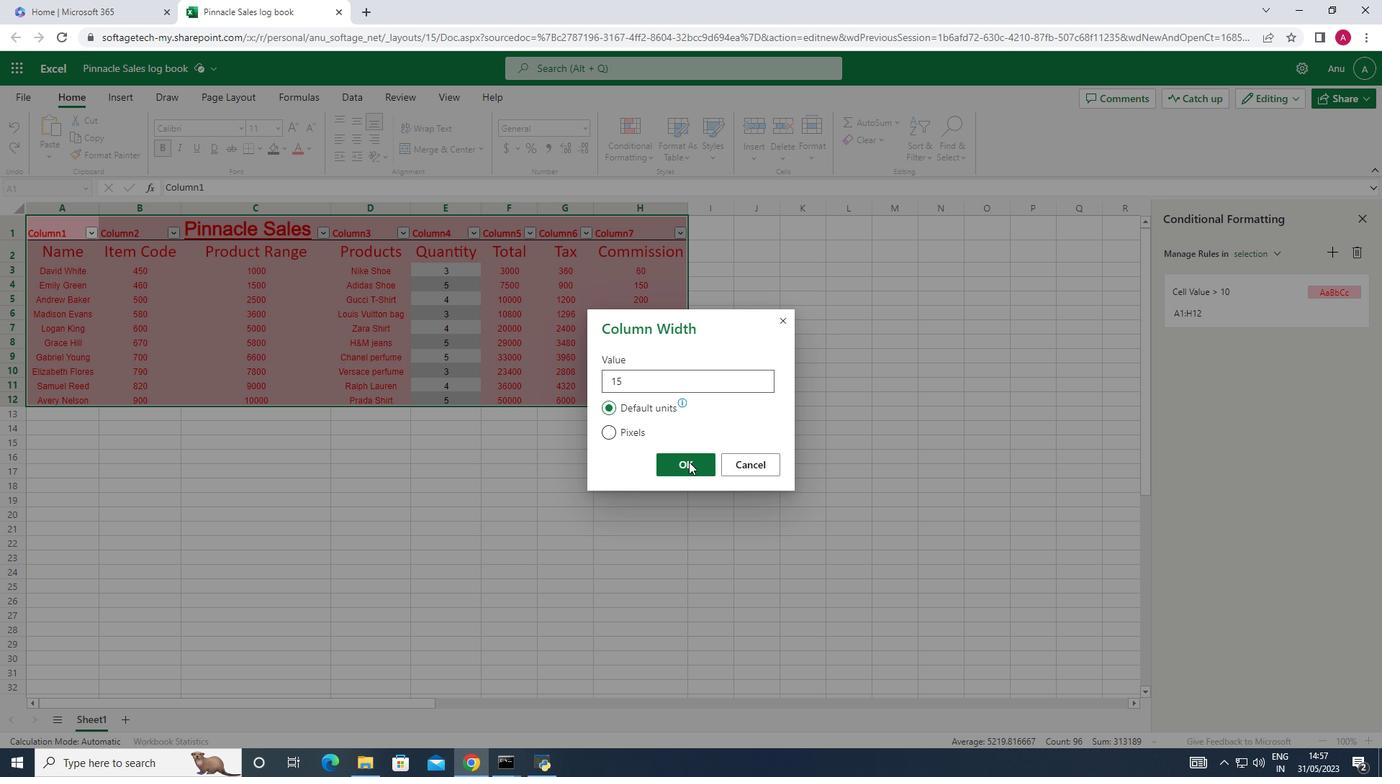
Action: Mouse moved to (691, 461)
Screenshot: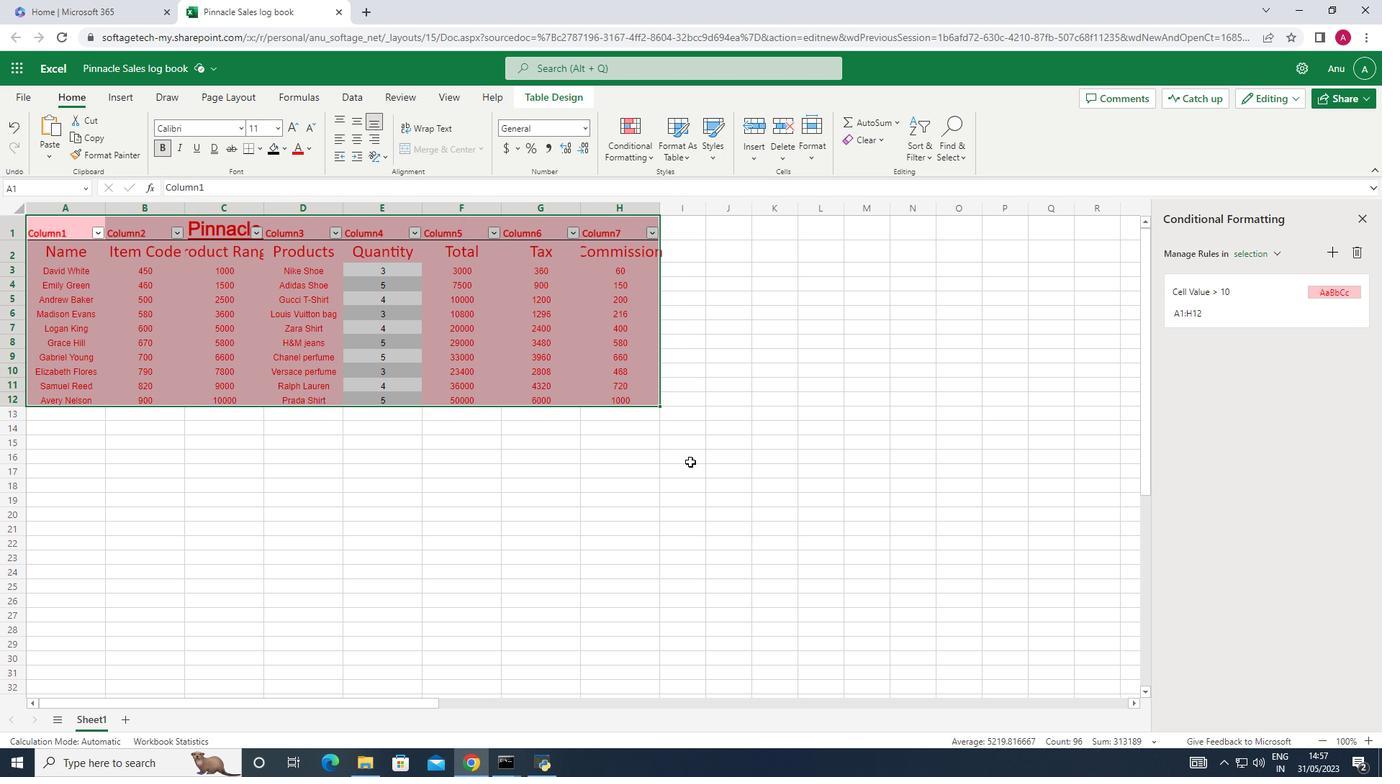 
Action: Mouse pressed left at (691, 461)
Screenshot: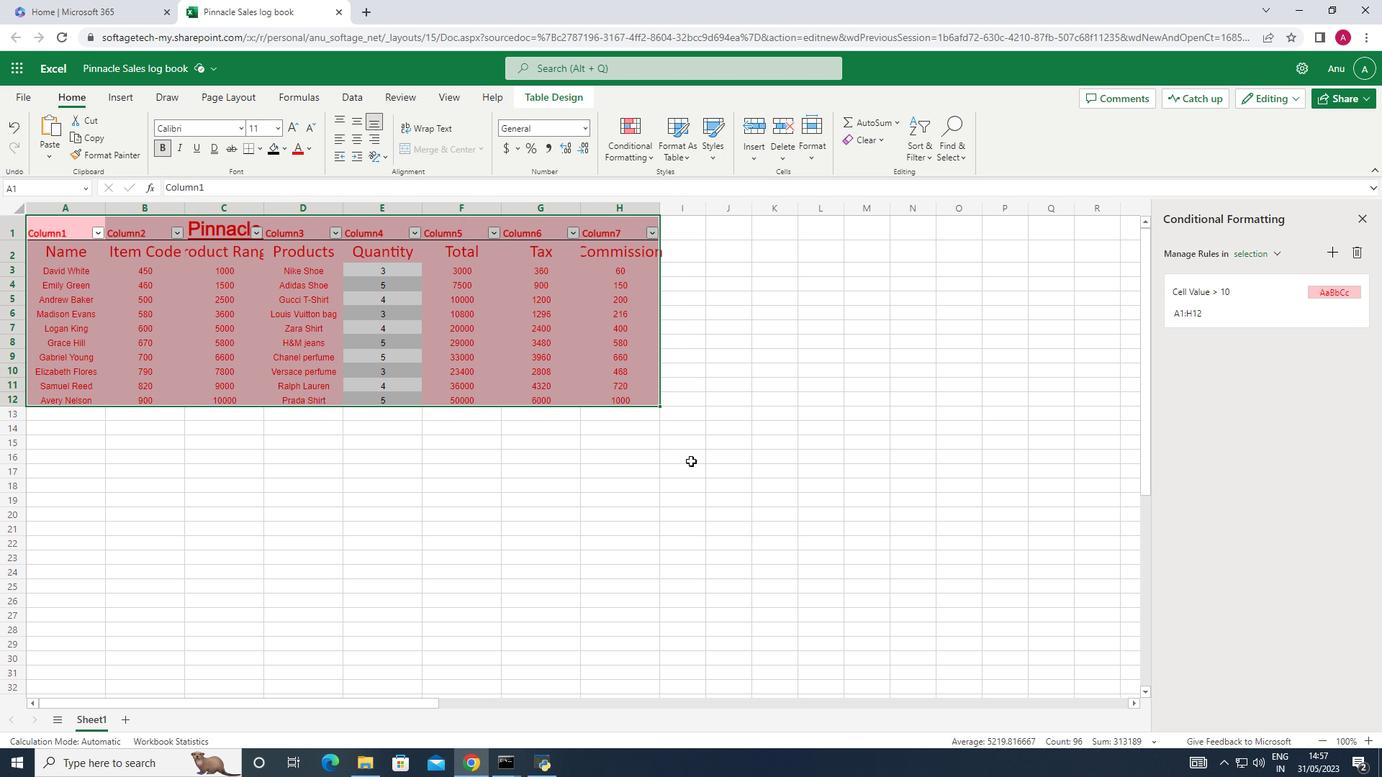 
Action: Mouse moved to (695, 455)
Screenshot: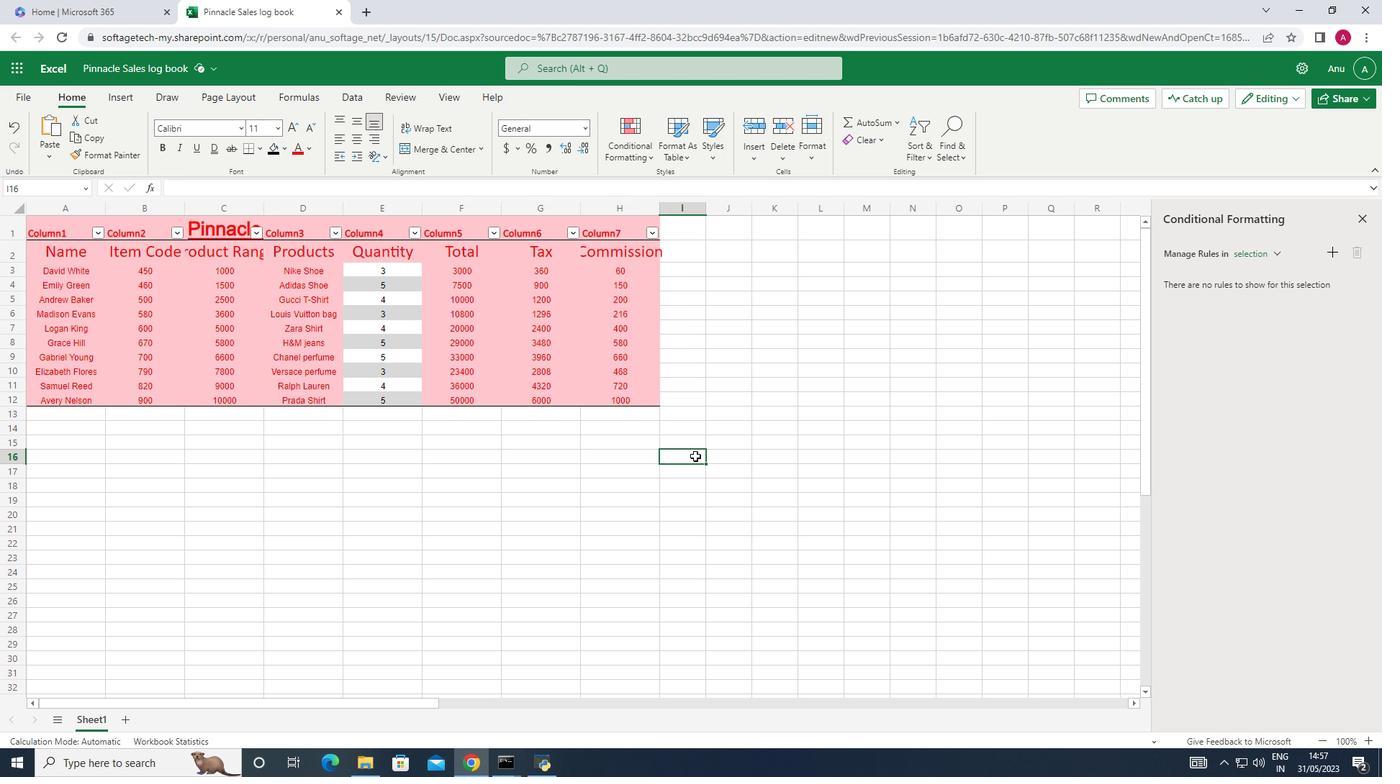 
